 Task: Look for space in Hola Prystan', Ukraine from 11th June, 2023 to 15th June, 2023 for 2 adults in price range Rs.7000 to Rs.16000. Place can be private room with 1  bedroom having 2 beds and 1 bathroom. Property type can be house, flat, guest house, hotel. Booking option can be shelf check-in. Required host language is English.
Action: Mouse moved to (458, 114)
Screenshot: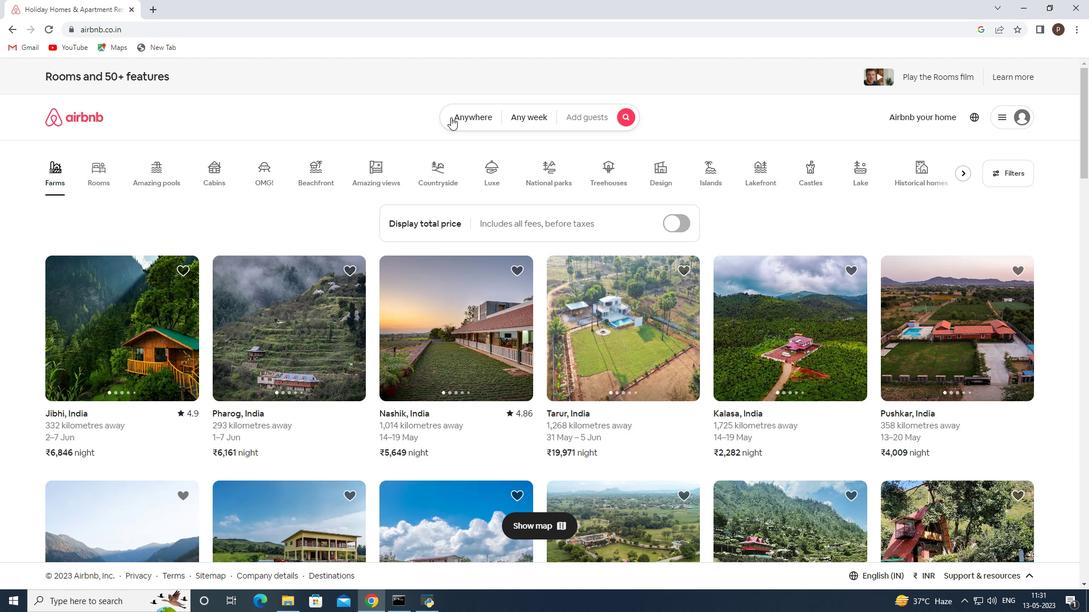 
Action: Mouse pressed left at (458, 114)
Screenshot: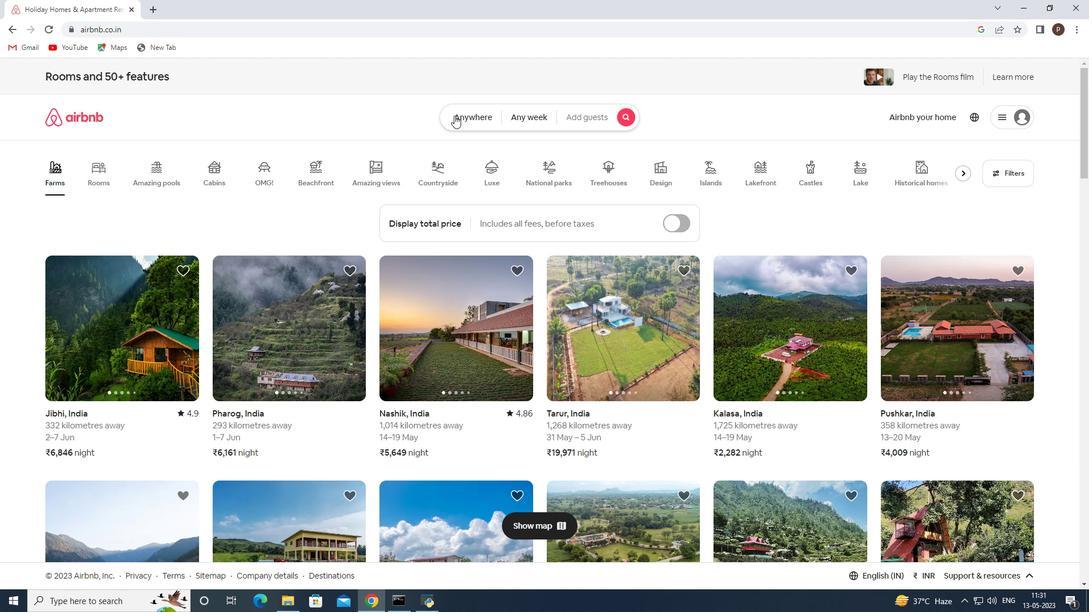 
Action: Mouse moved to (378, 164)
Screenshot: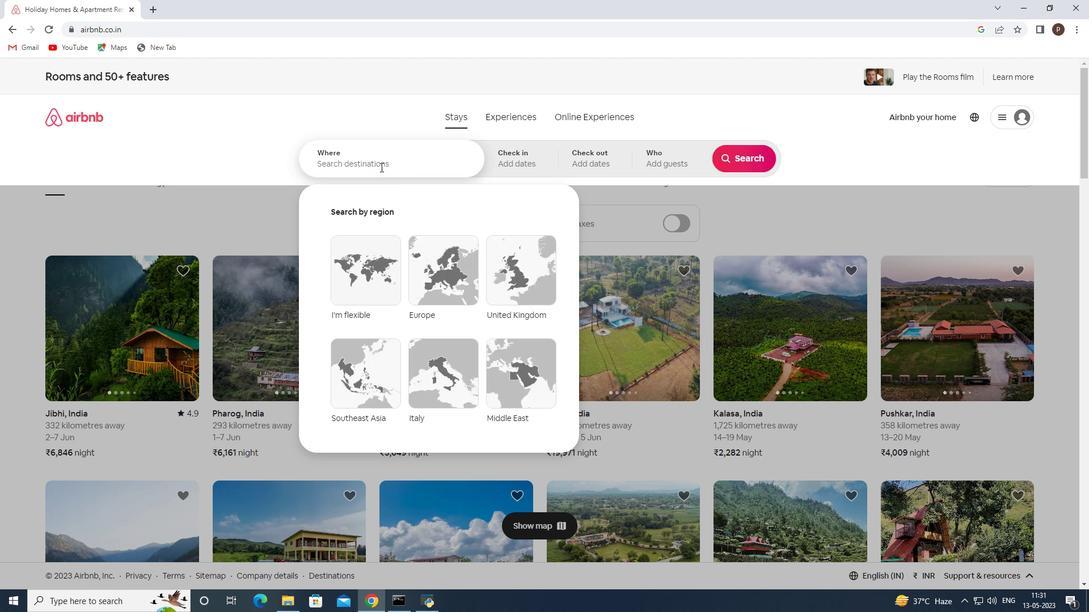 
Action: Mouse pressed left at (378, 164)
Screenshot: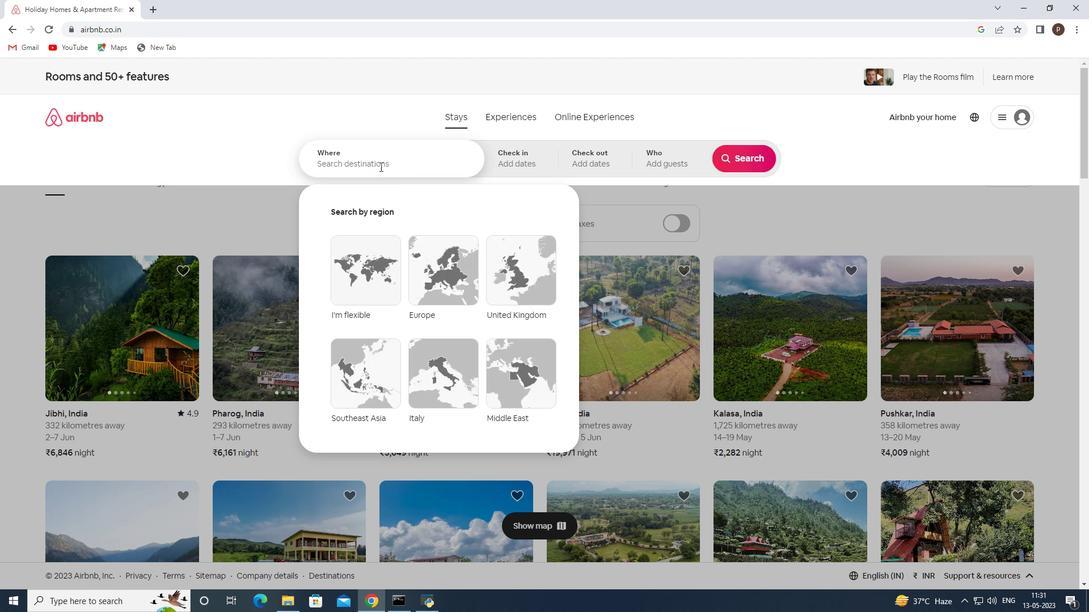 
Action: Key pressed <Key.caps_lock>H<Key.caps_lock>ola<Key.space><Key.caps_lock>P<Key.caps_lock>rystan<Key.space>,<Key.space><Key.caps_lock>U<Key.caps_lock>kraine<Key.space><Key.enter>
Screenshot: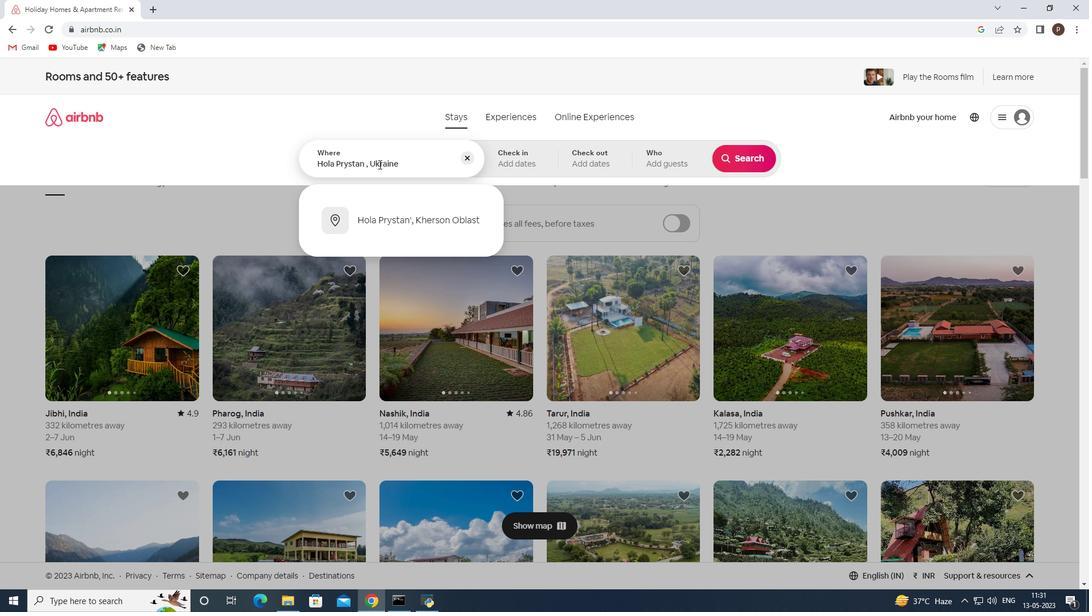 
Action: Mouse moved to (570, 349)
Screenshot: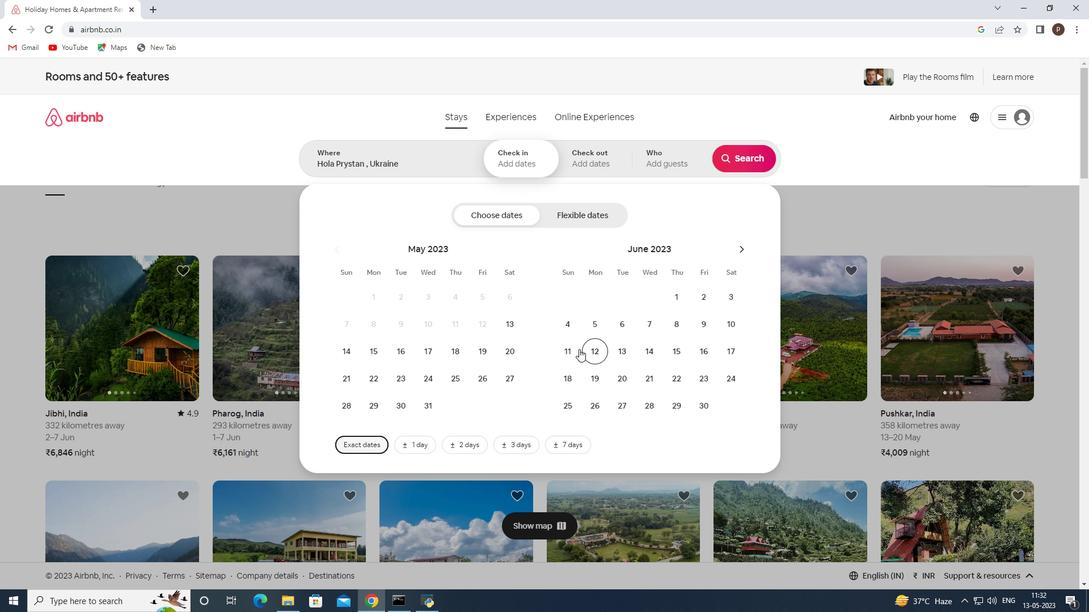 
Action: Mouse pressed left at (570, 349)
Screenshot: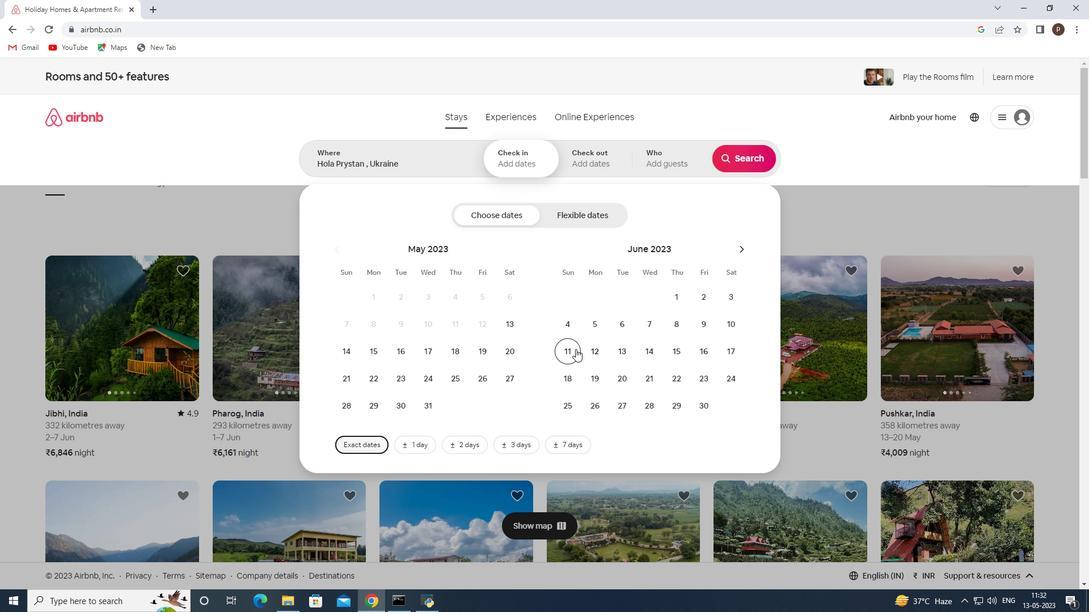 
Action: Mouse moved to (684, 353)
Screenshot: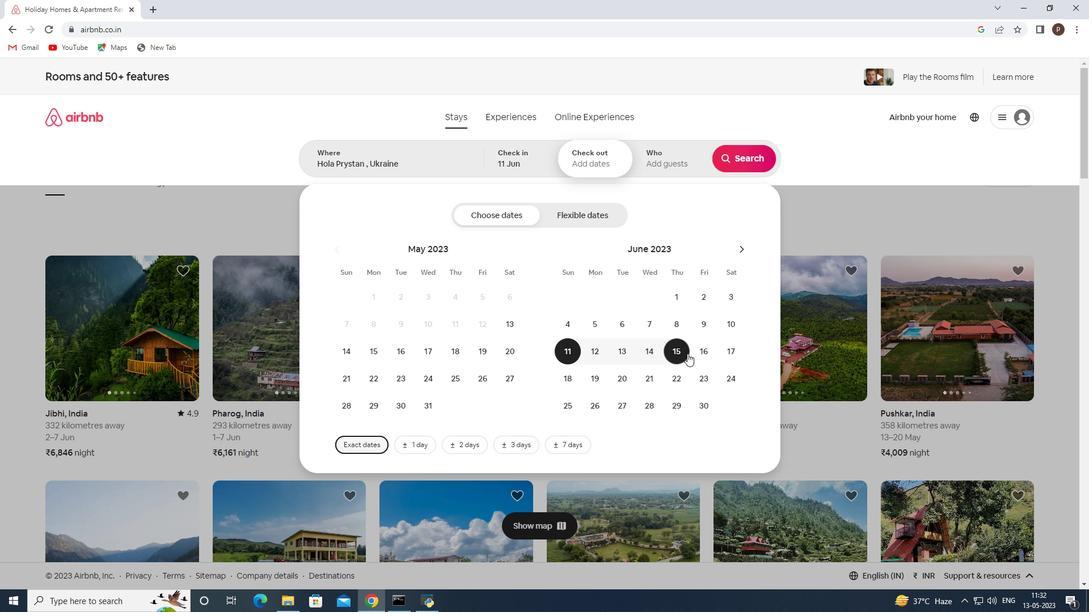 
Action: Mouse pressed left at (684, 353)
Screenshot: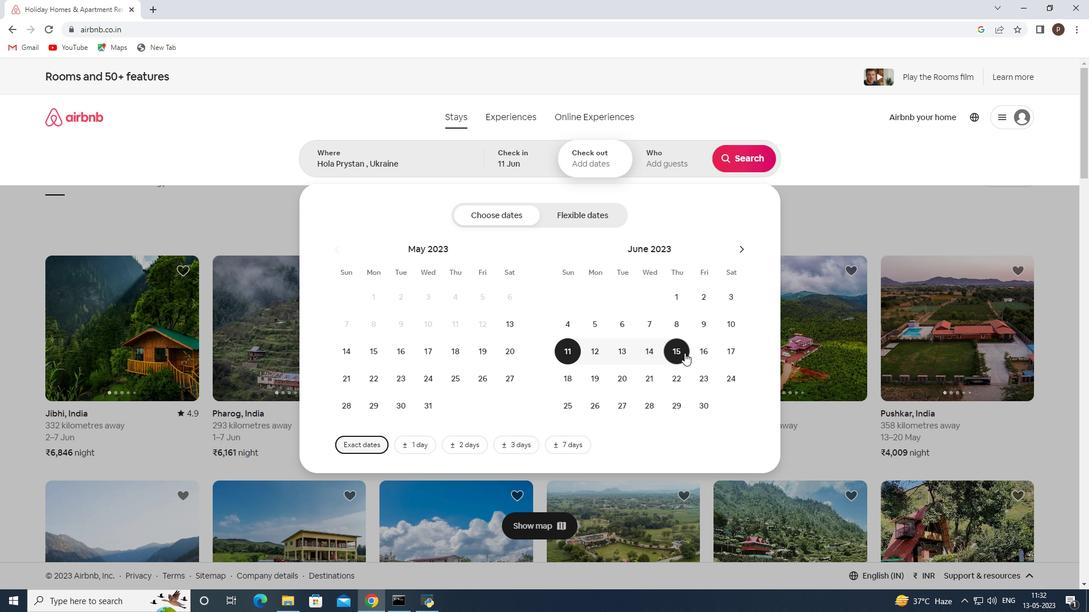 
Action: Mouse moved to (663, 163)
Screenshot: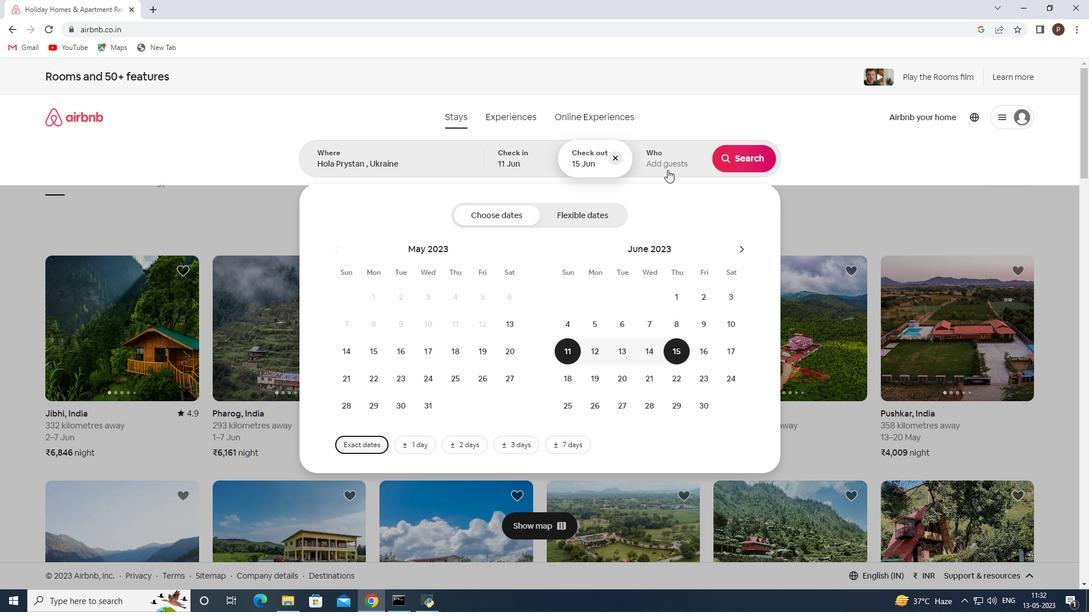 
Action: Mouse pressed left at (663, 163)
Screenshot: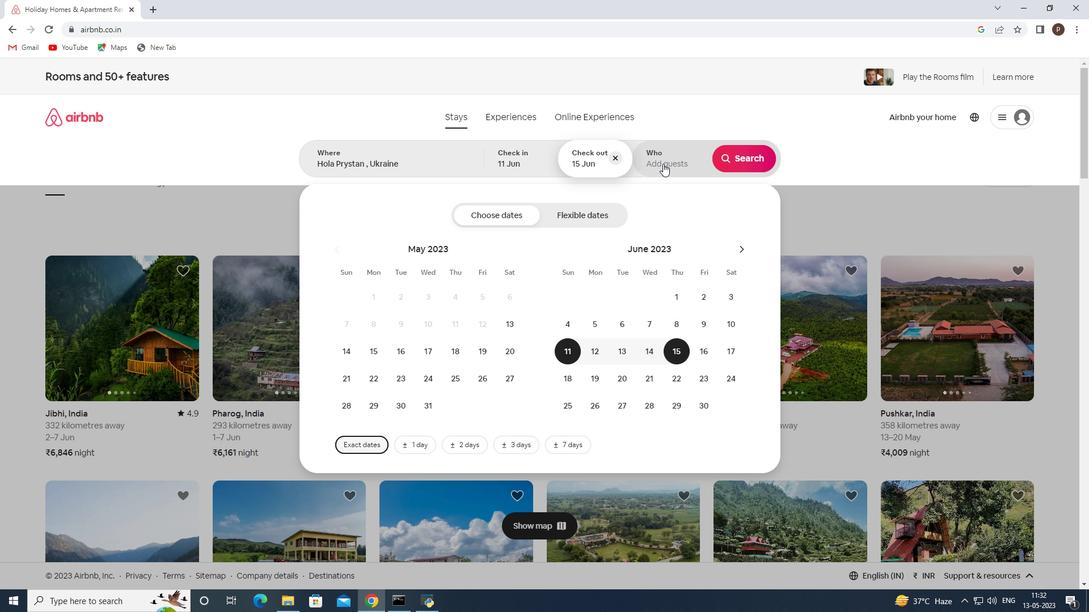 
Action: Mouse moved to (746, 219)
Screenshot: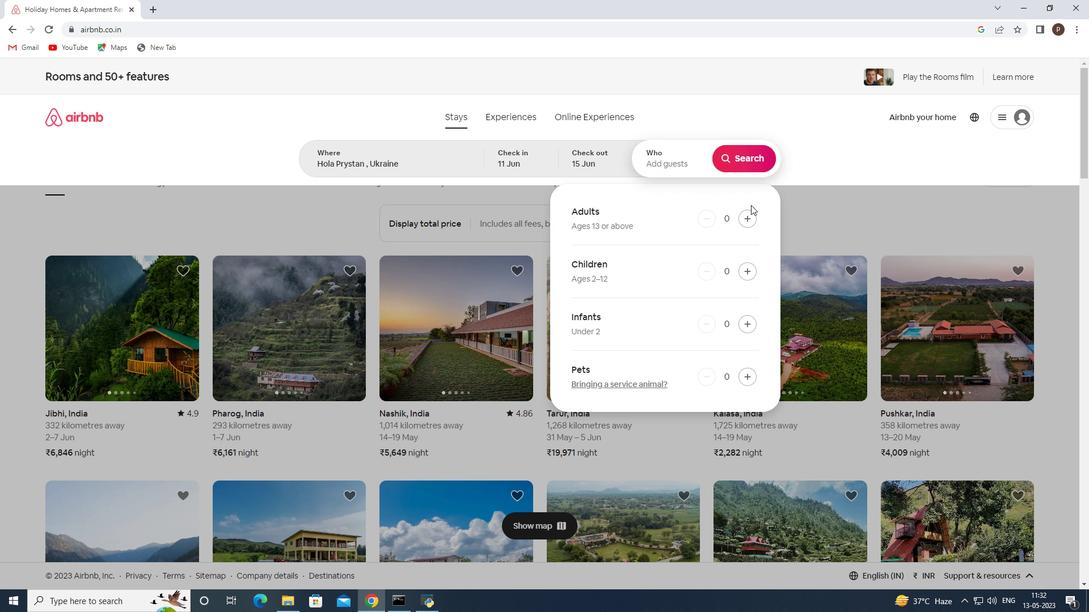
Action: Mouse pressed left at (746, 219)
Screenshot: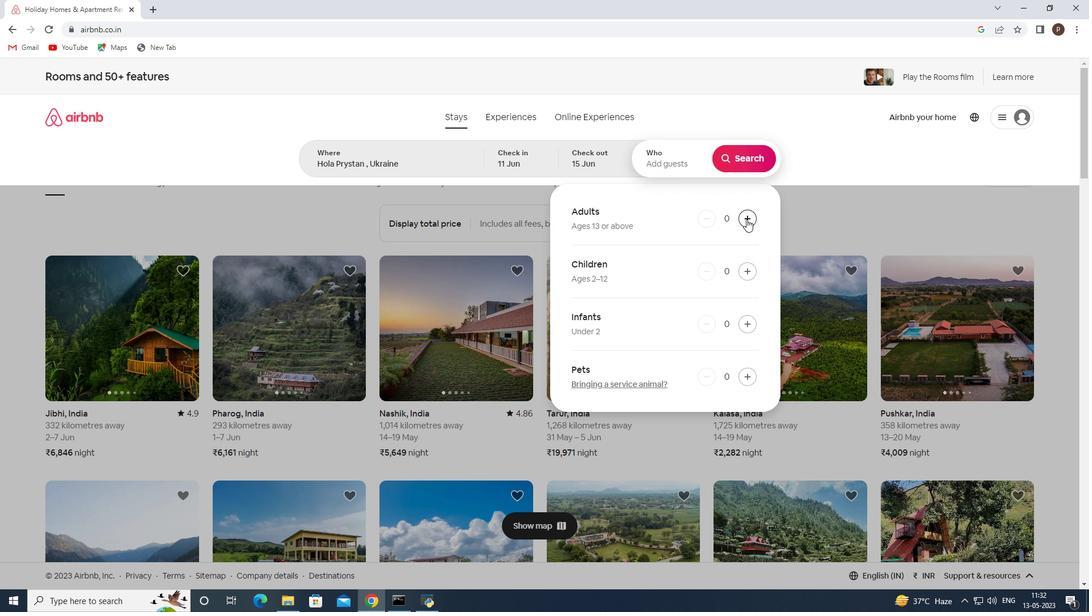 
Action: Mouse pressed left at (746, 219)
Screenshot: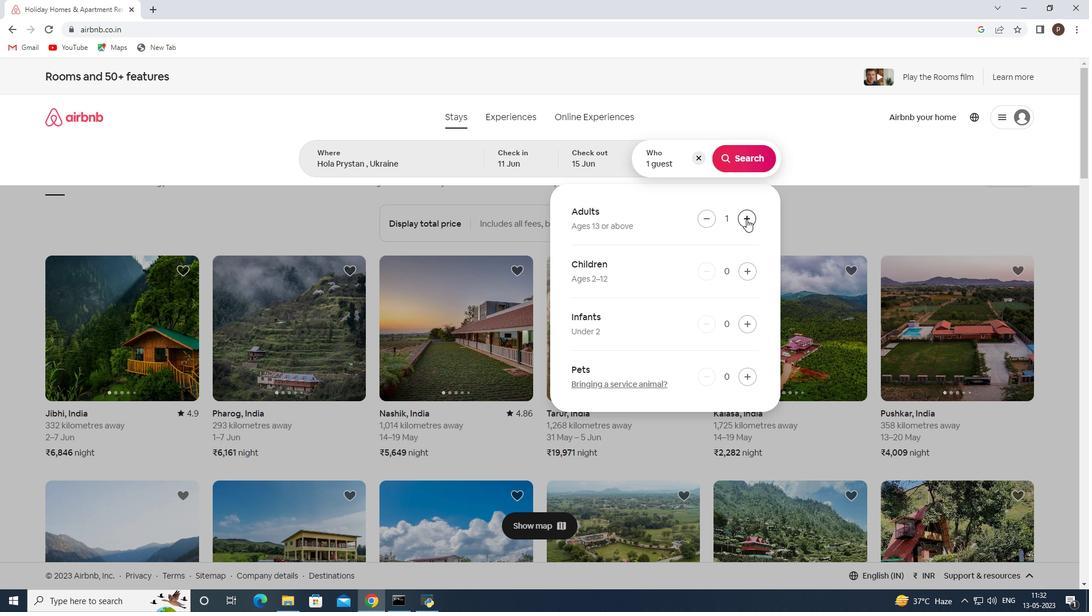 
Action: Mouse moved to (737, 155)
Screenshot: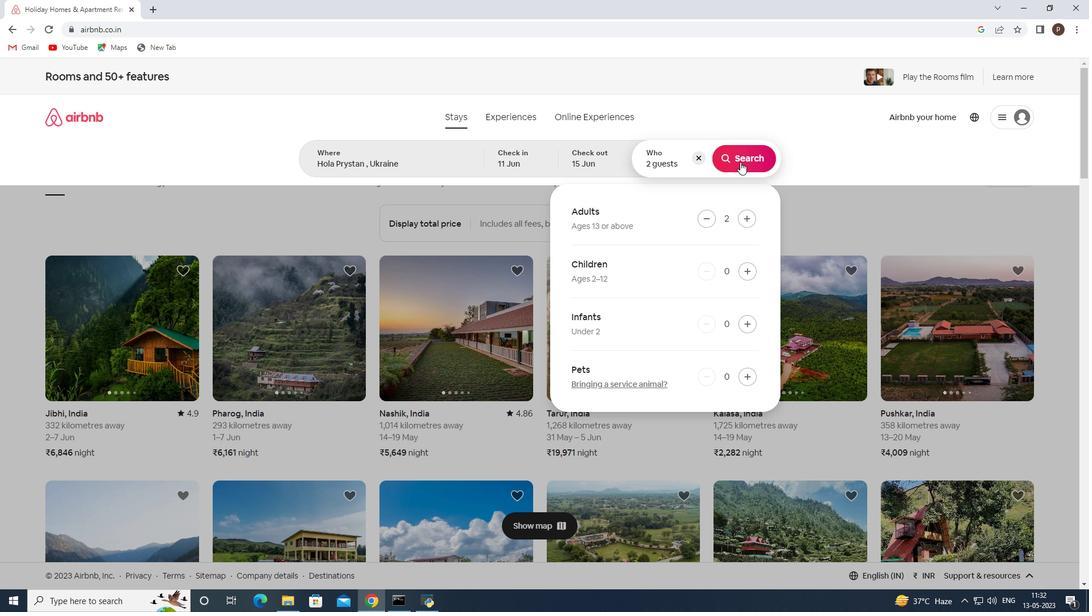 
Action: Mouse pressed left at (737, 155)
Screenshot: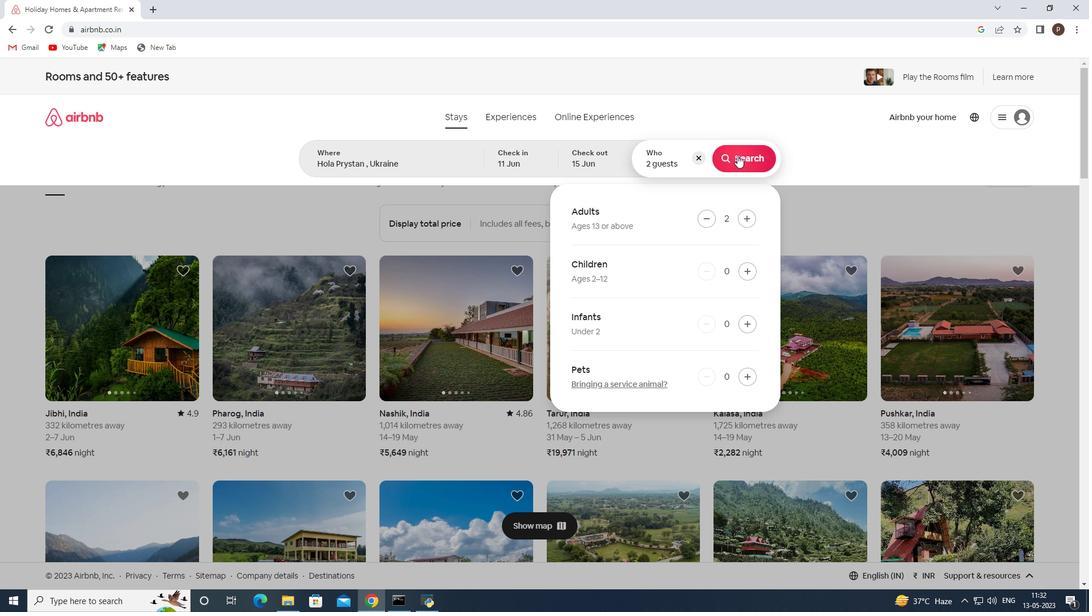 
Action: Mouse moved to (1026, 129)
Screenshot: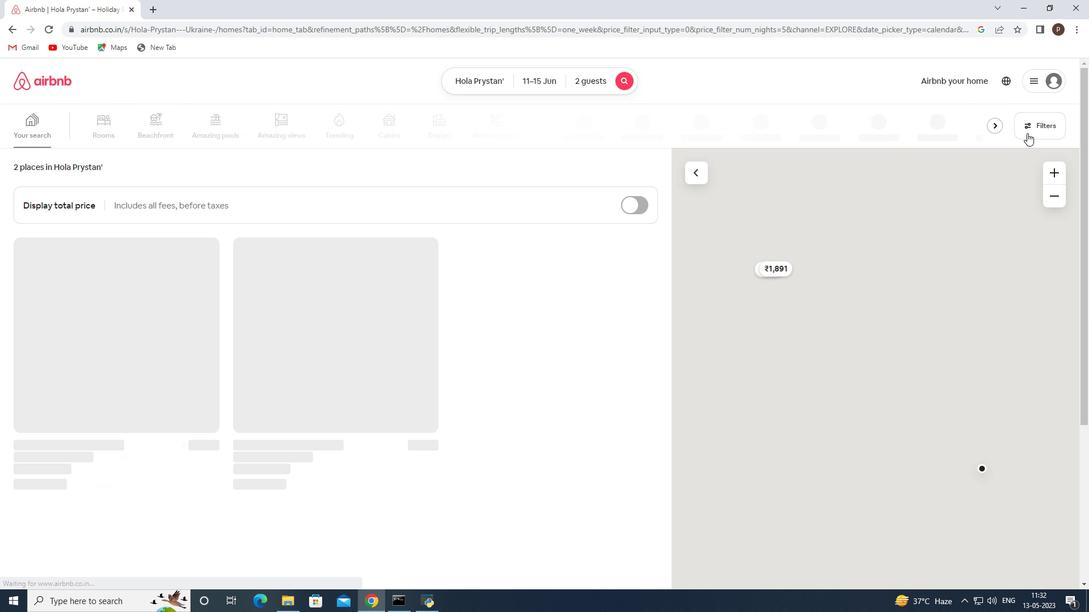 
Action: Mouse pressed left at (1026, 129)
Screenshot: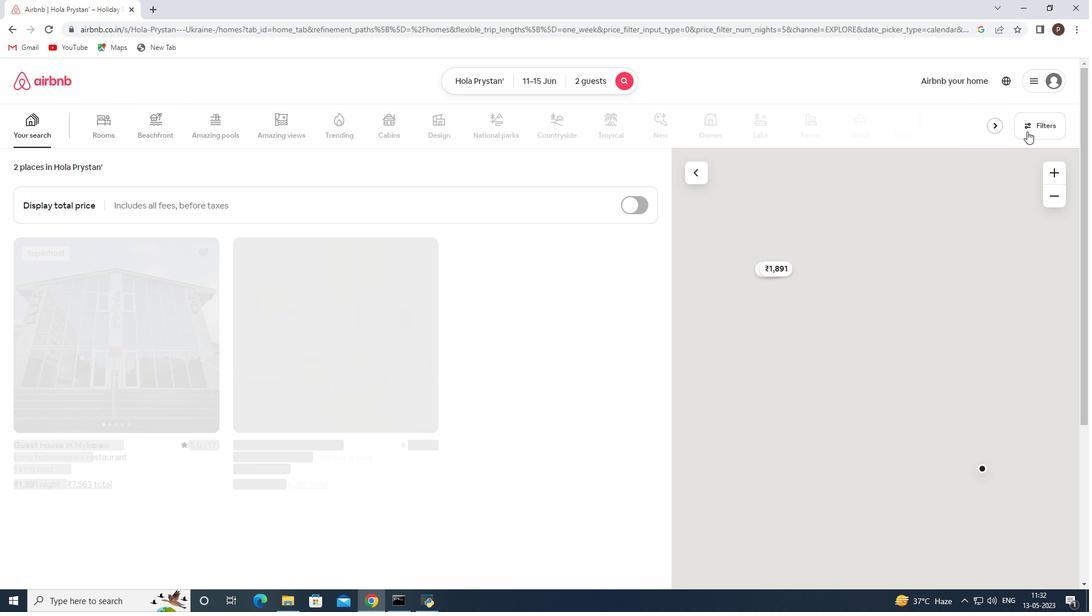 
Action: Mouse moved to (378, 399)
Screenshot: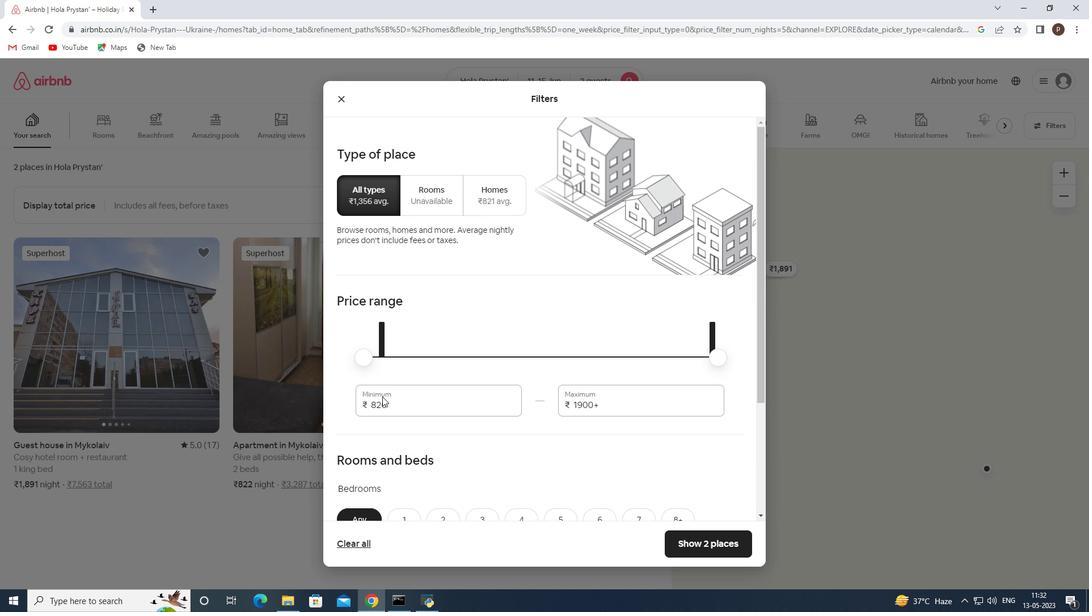 
Action: Mouse pressed left at (378, 399)
Screenshot: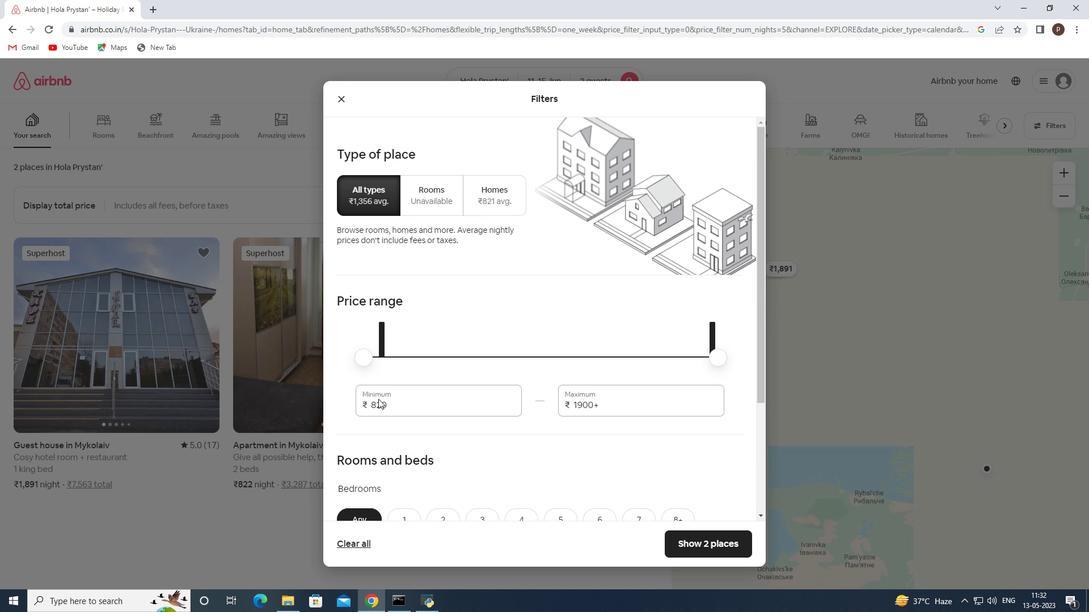 
Action: Mouse pressed left at (378, 399)
Screenshot: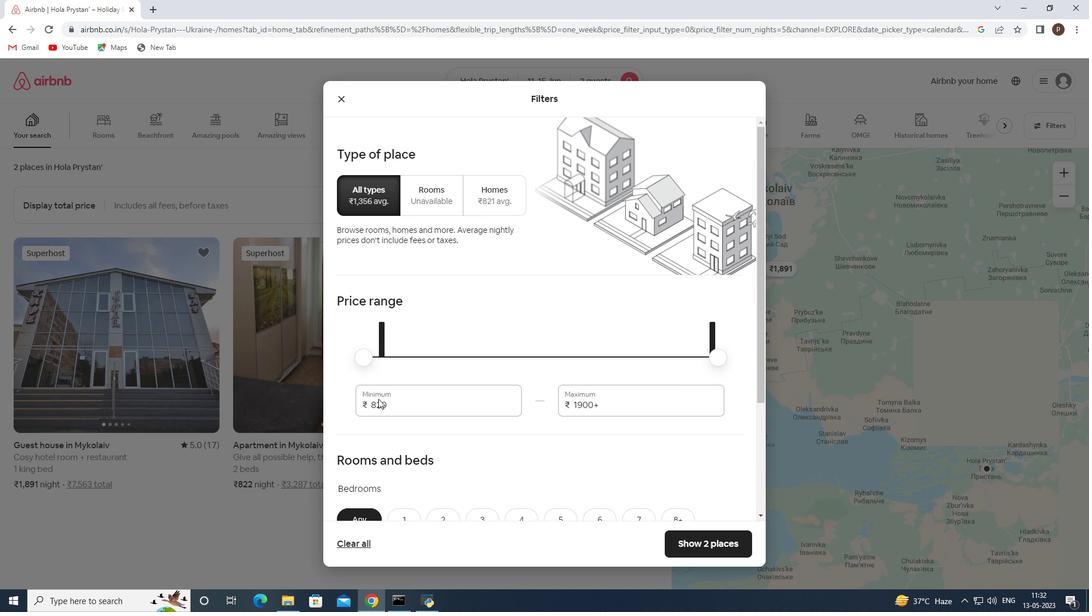 
Action: Mouse moved to (375, 401)
Screenshot: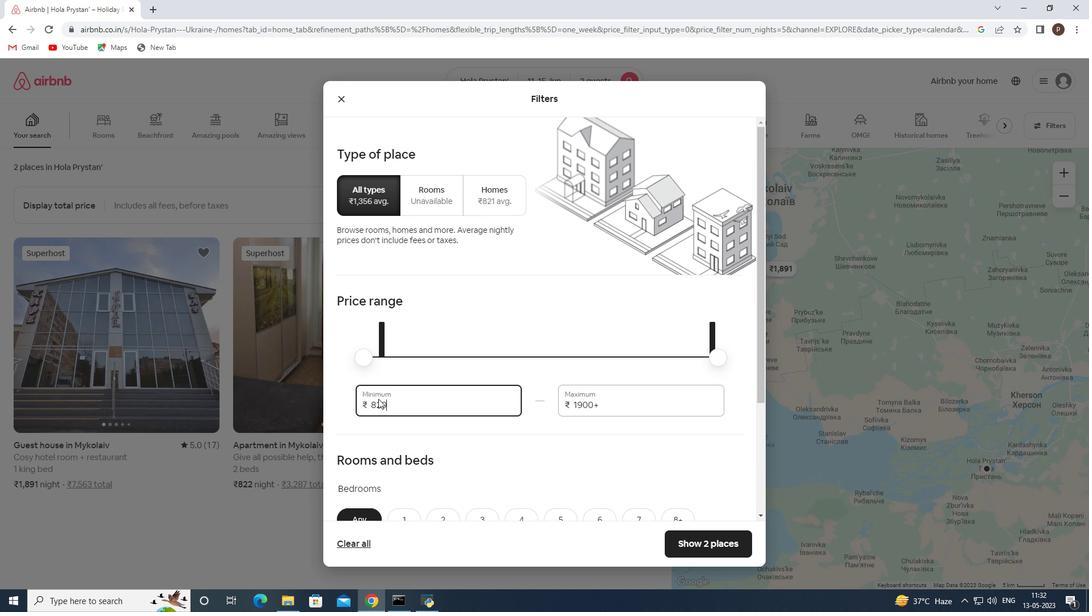 
Action: Mouse pressed left at (375, 401)
Screenshot: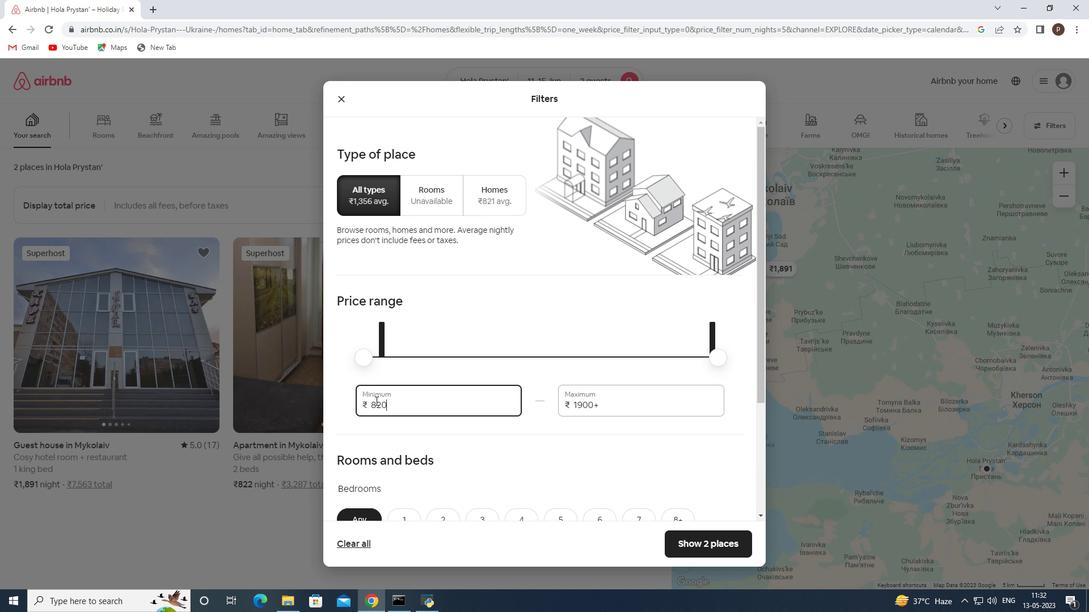 
Action: Mouse pressed left at (375, 401)
Screenshot: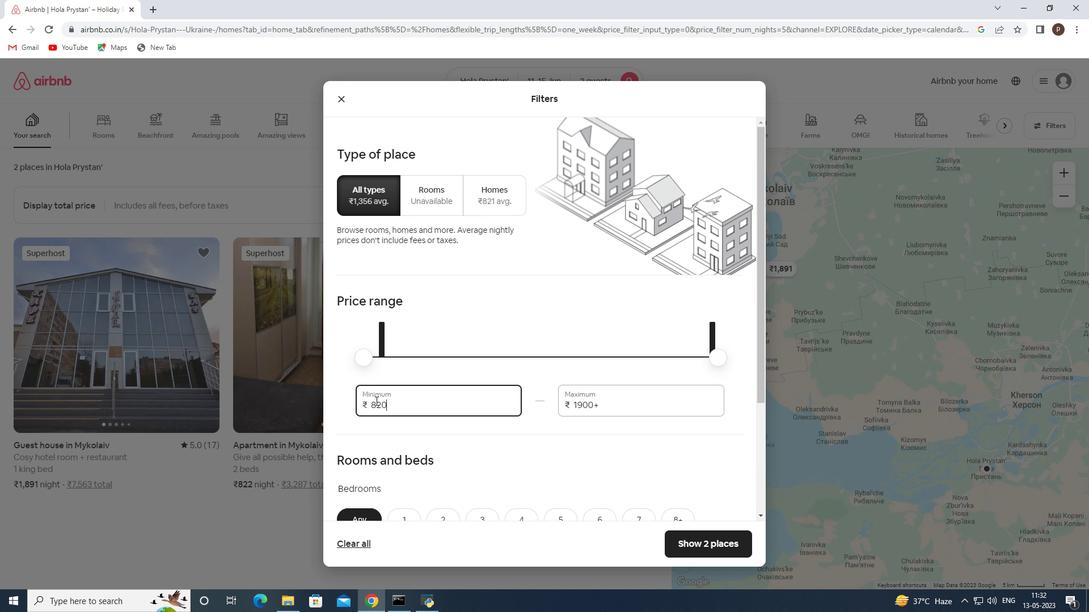 
Action: Mouse moved to (377, 399)
Screenshot: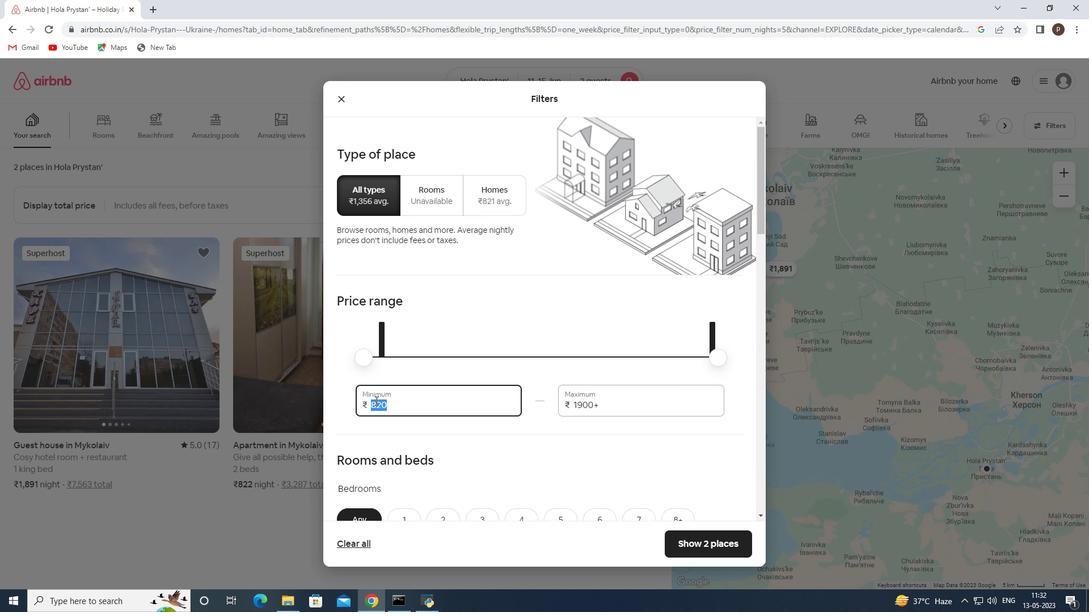 
Action: Key pressed 7000<Key.tab>16000
Screenshot: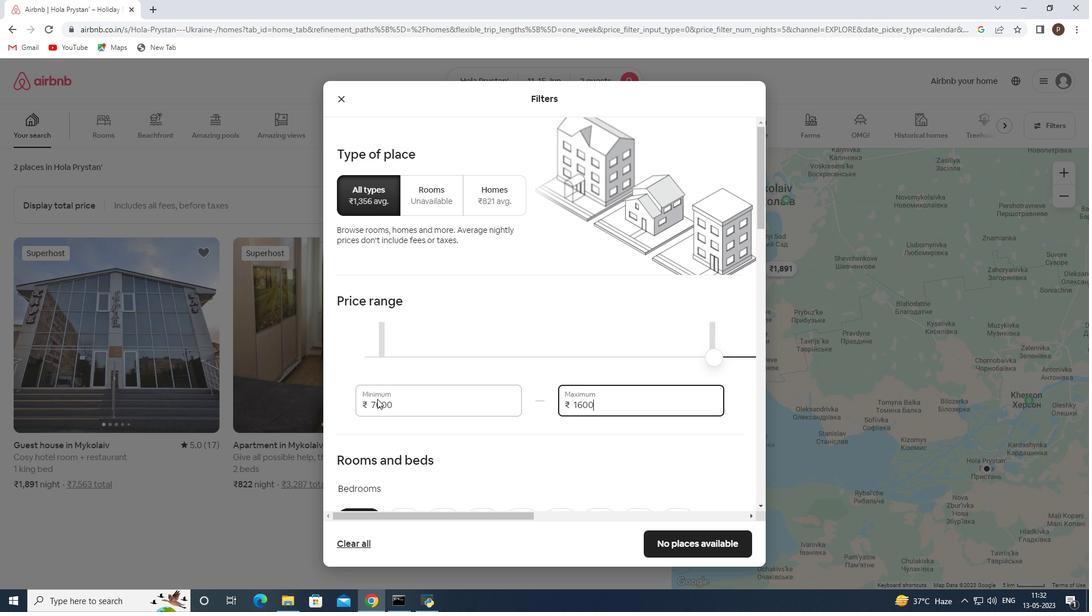 
Action: Mouse moved to (331, 394)
Screenshot: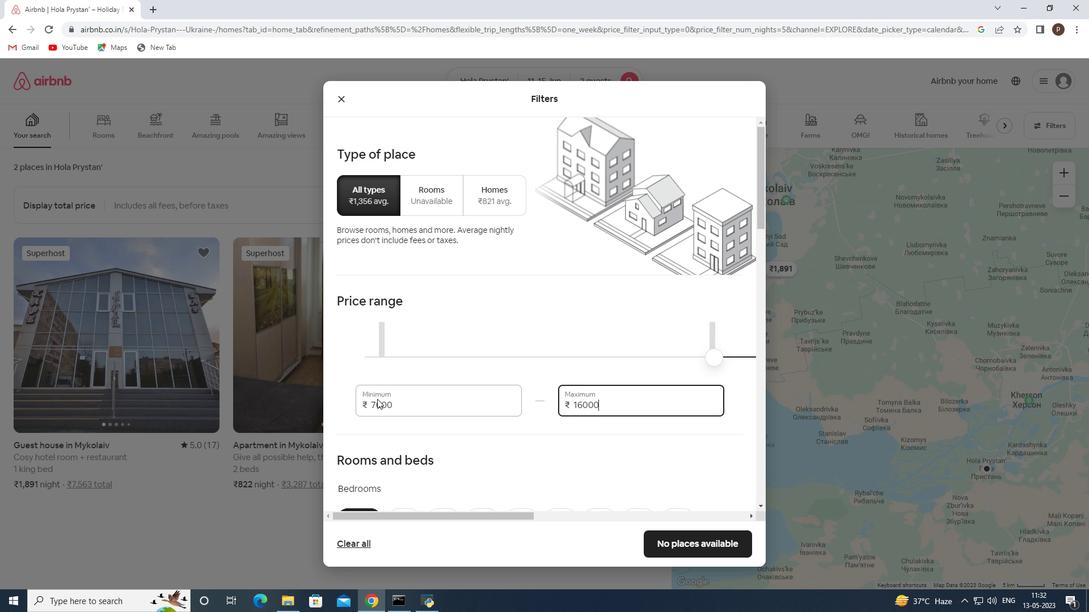 
Action: Mouse scrolled (331, 393) with delta (0, 0)
Screenshot: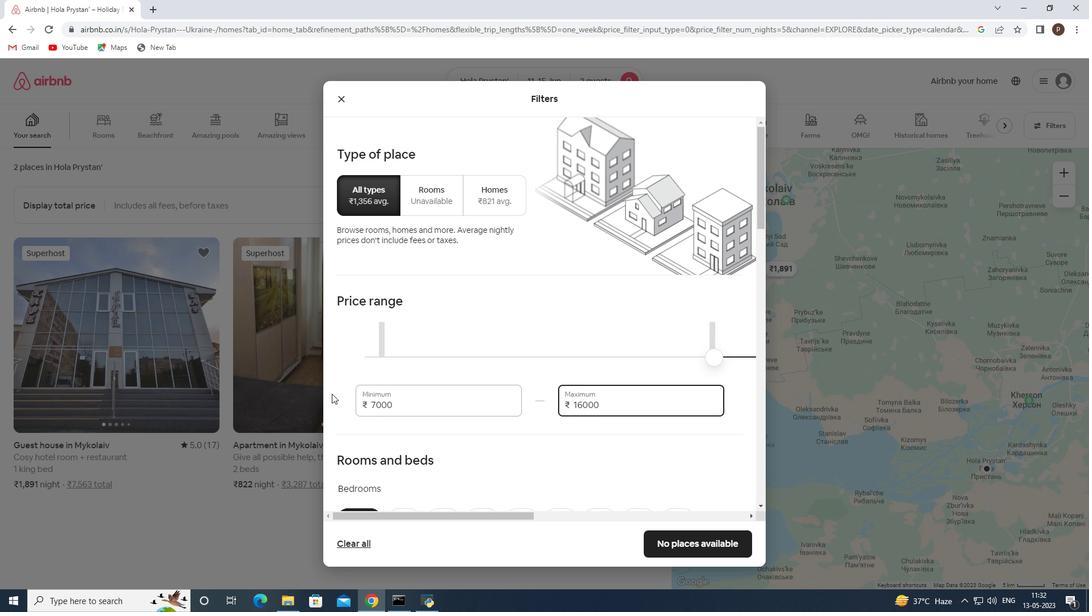 
Action: Mouse moved to (390, 386)
Screenshot: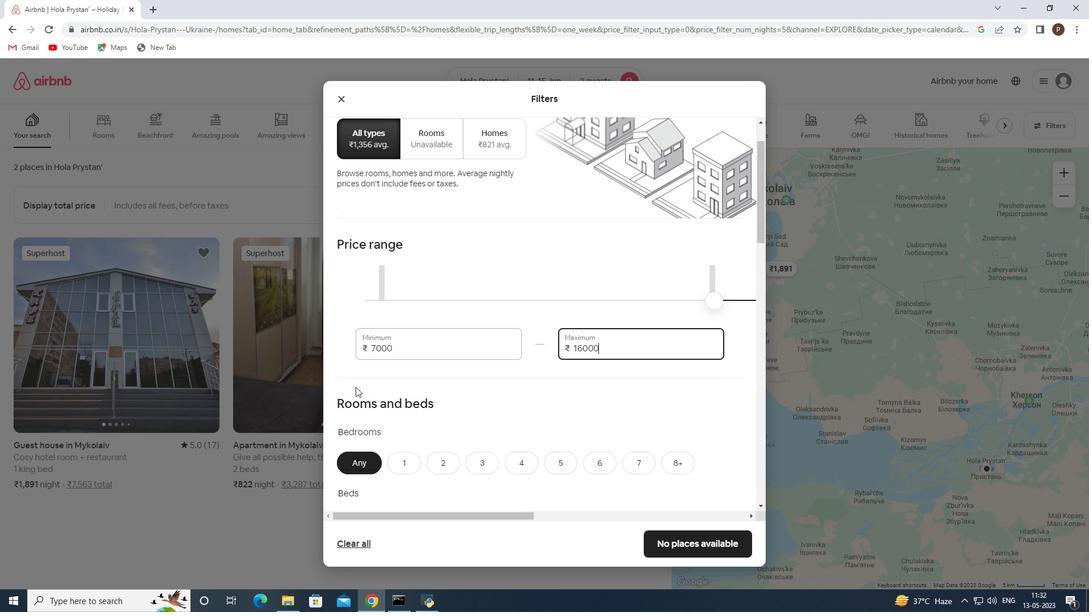 
Action: Mouse scrolled (390, 385) with delta (0, 0)
Screenshot: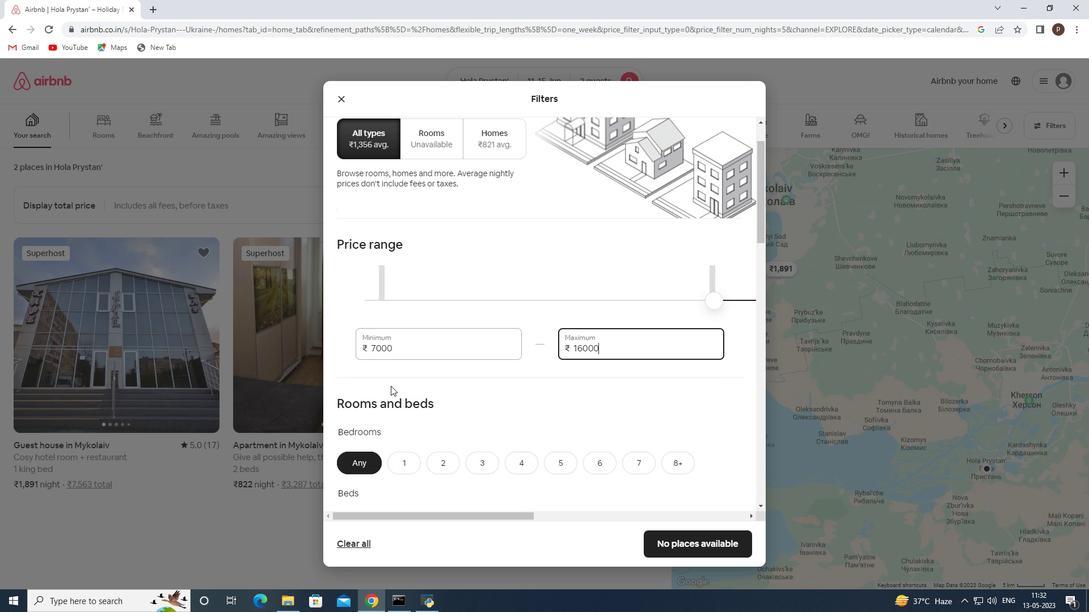 
Action: Mouse moved to (449, 404)
Screenshot: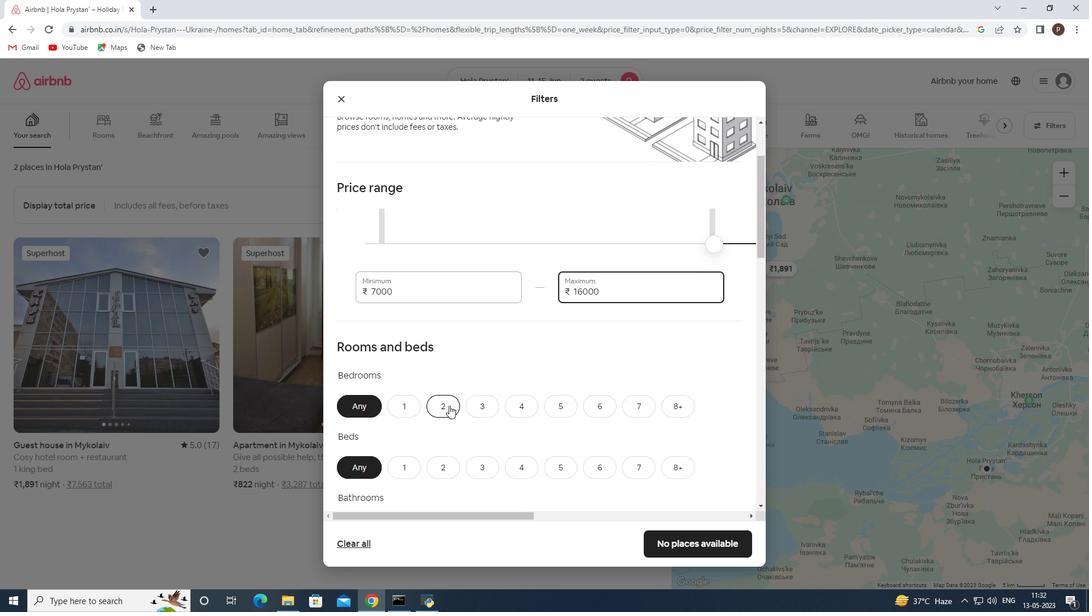 
Action: Mouse scrolled (449, 403) with delta (0, 0)
Screenshot: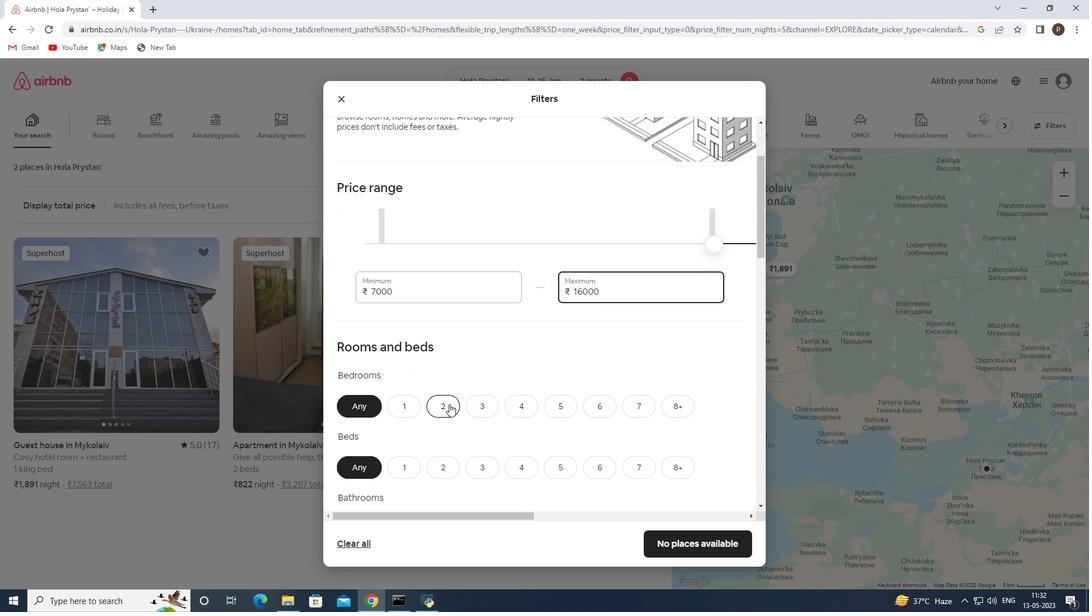 
Action: Mouse scrolled (449, 403) with delta (0, 0)
Screenshot: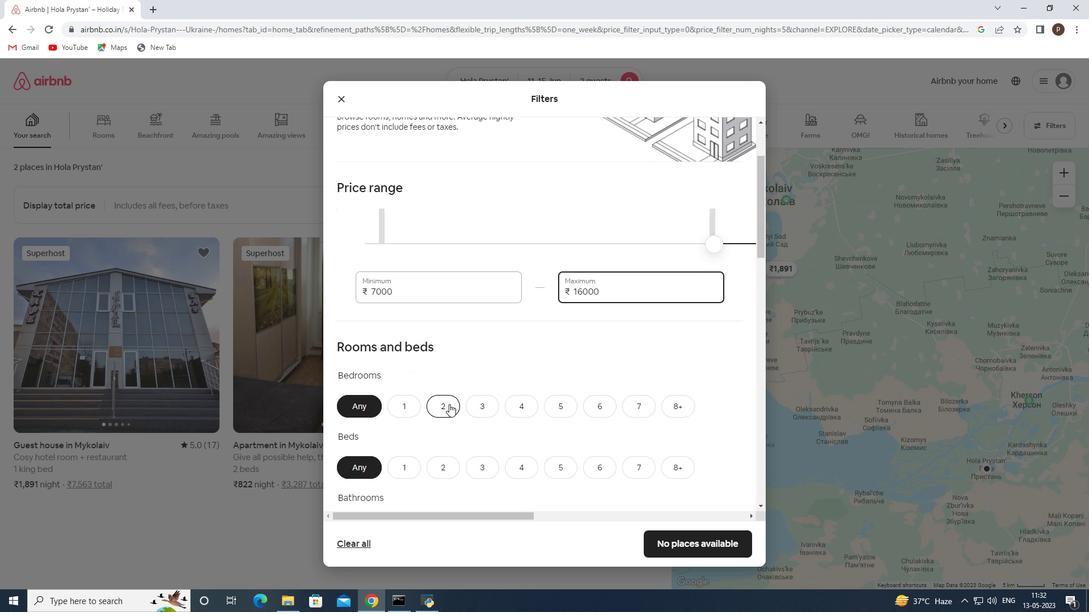 
Action: Mouse moved to (405, 297)
Screenshot: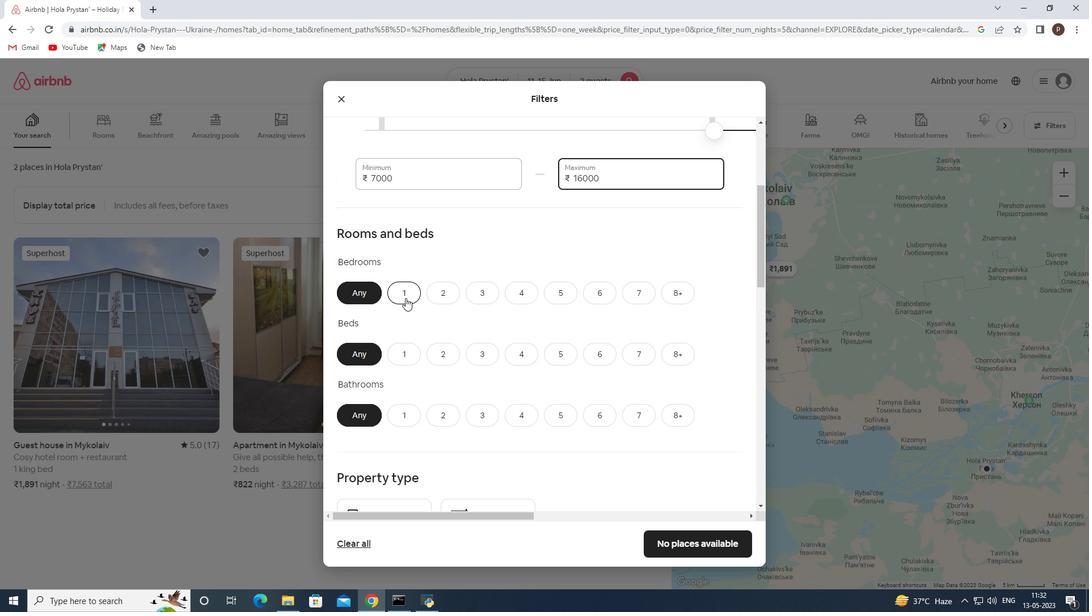 
Action: Mouse pressed left at (405, 297)
Screenshot: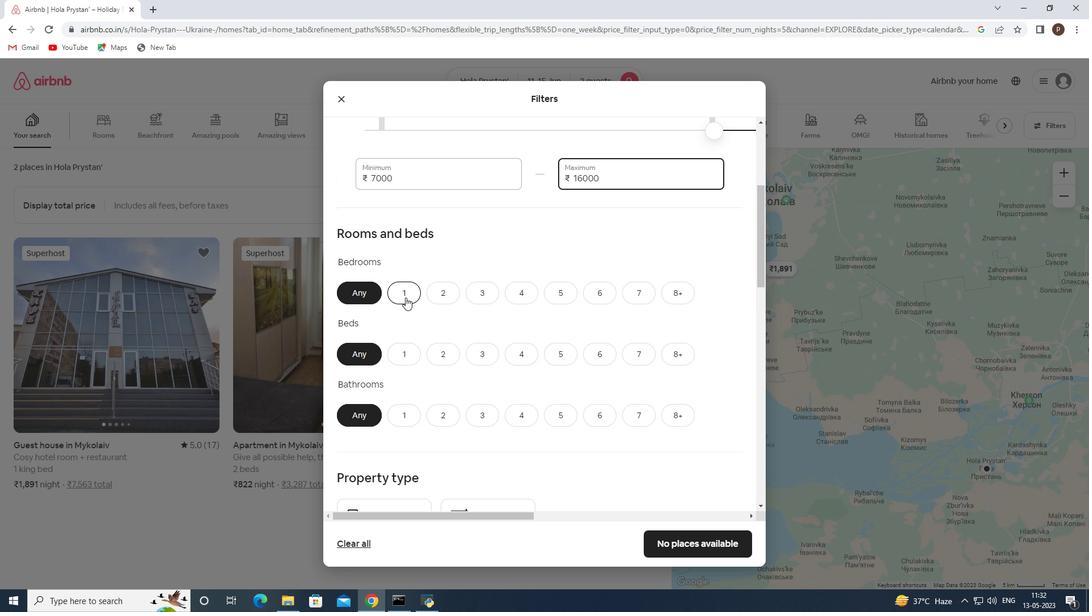 
Action: Mouse moved to (439, 358)
Screenshot: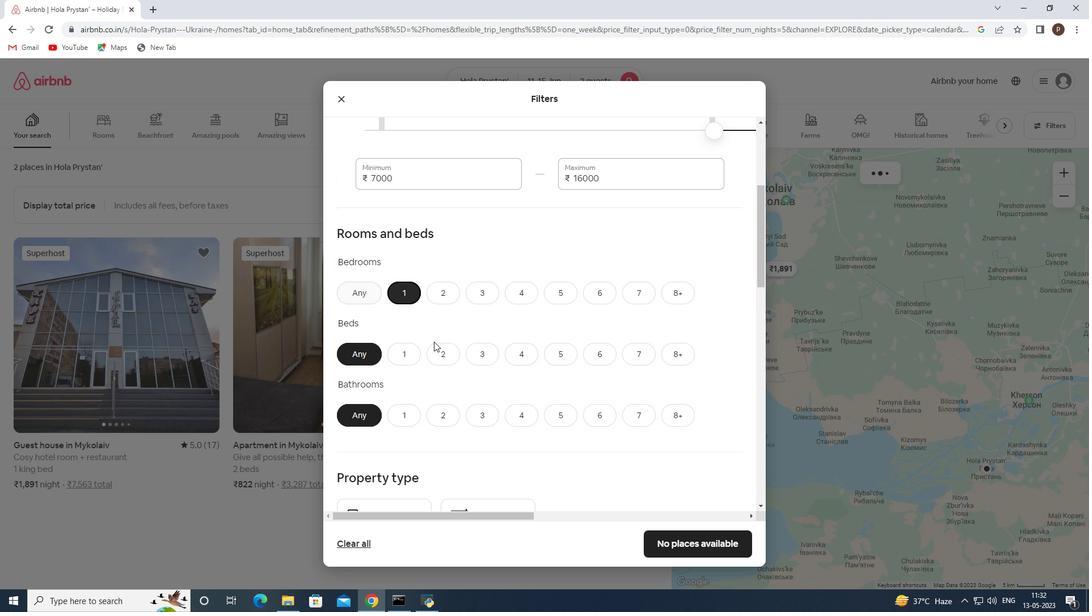 
Action: Mouse pressed left at (439, 358)
Screenshot: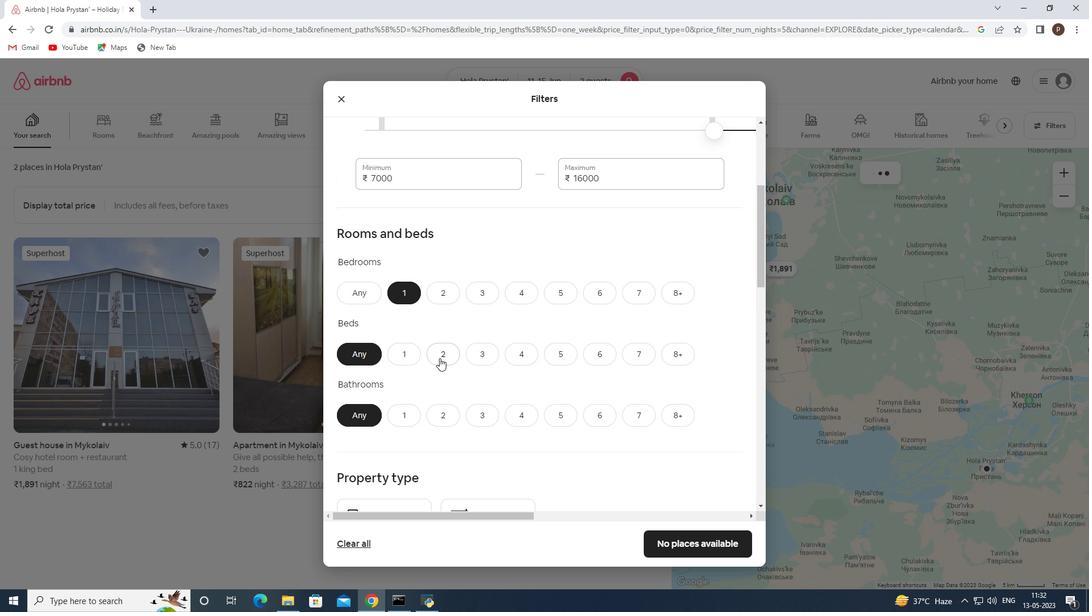 
Action: Mouse moved to (403, 412)
Screenshot: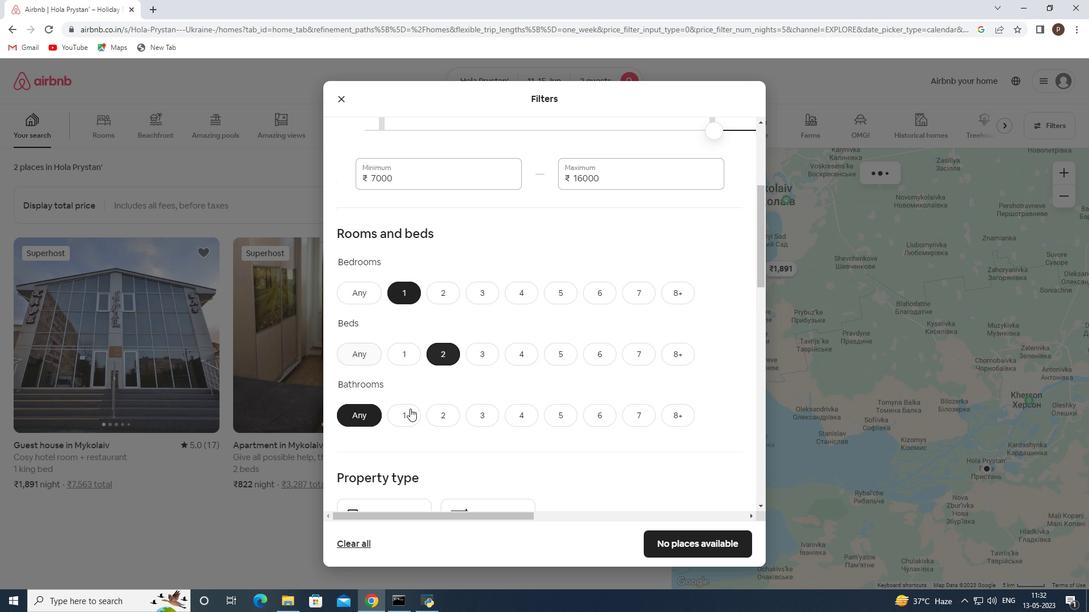 
Action: Mouse pressed left at (403, 412)
Screenshot: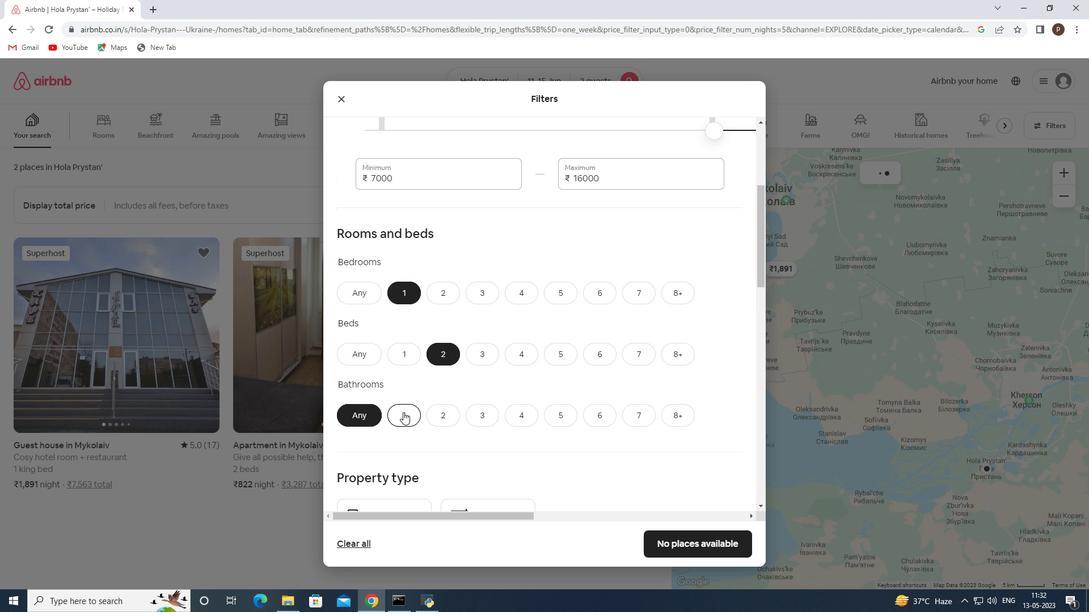 
Action: Mouse moved to (468, 380)
Screenshot: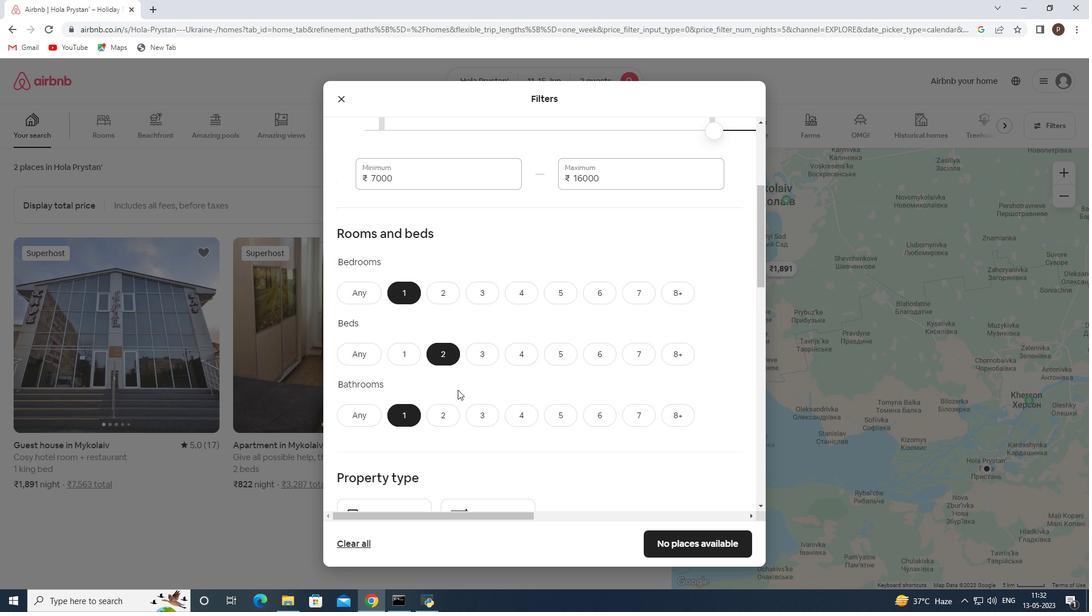 
Action: Mouse scrolled (468, 379) with delta (0, 0)
Screenshot: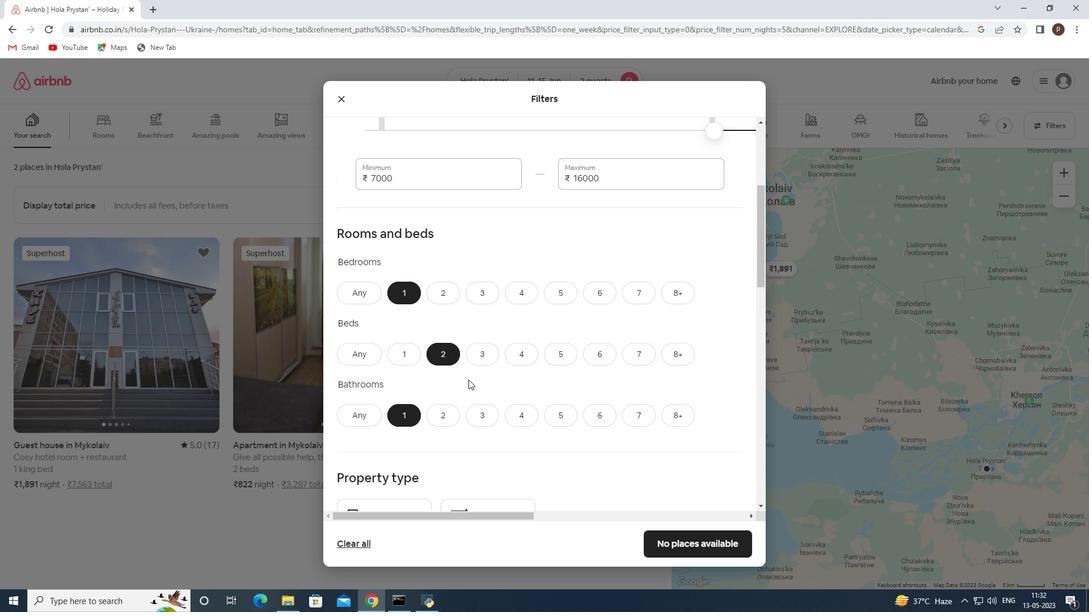
Action: Mouse scrolled (468, 379) with delta (0, 0)
Screenshot: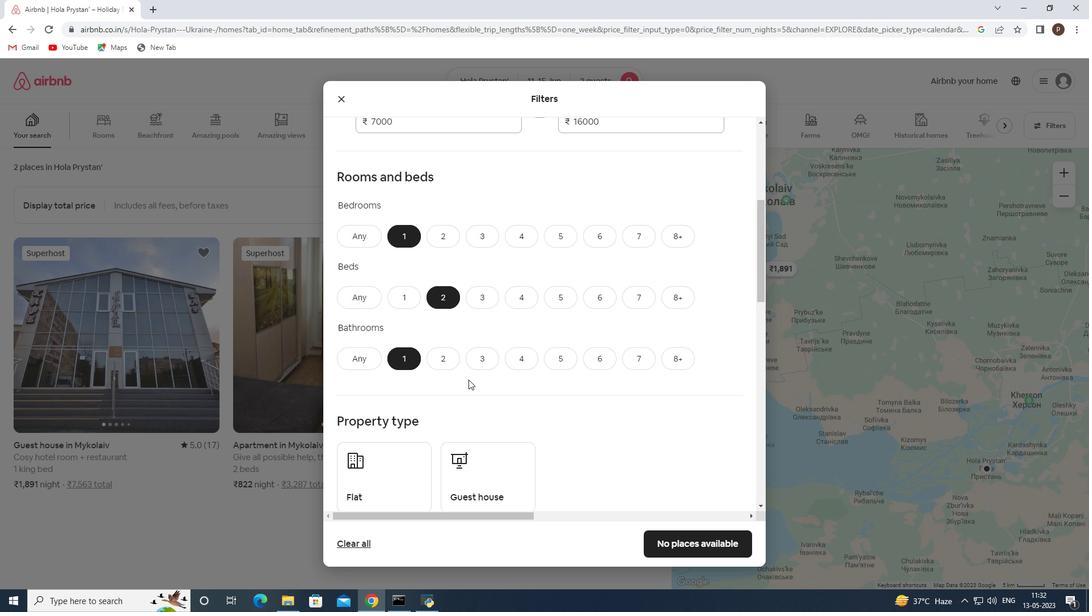 
Action: Mouse moved to (402, 424)
Screenshot: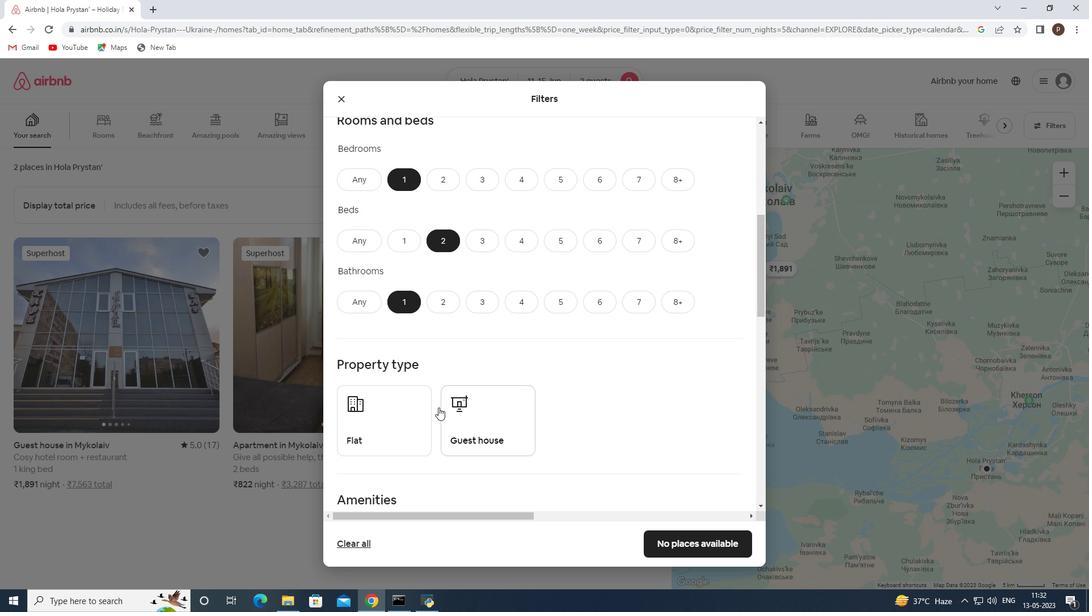 
Action: Mouse pressed left at (402, 424)
Screenshot: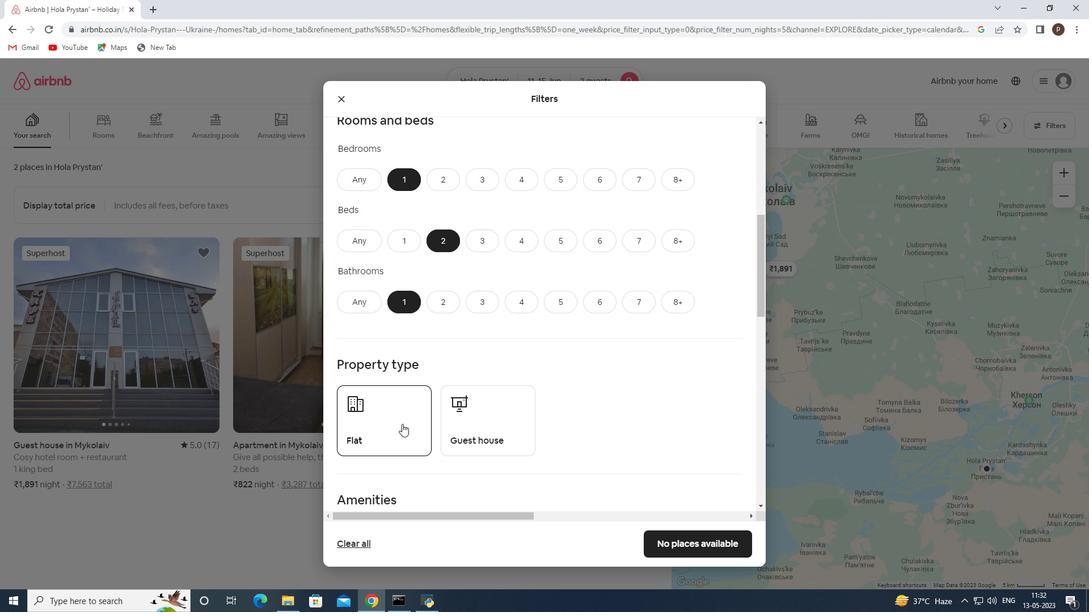 
Action: Mouse moved to (467, 421)
Screenshot: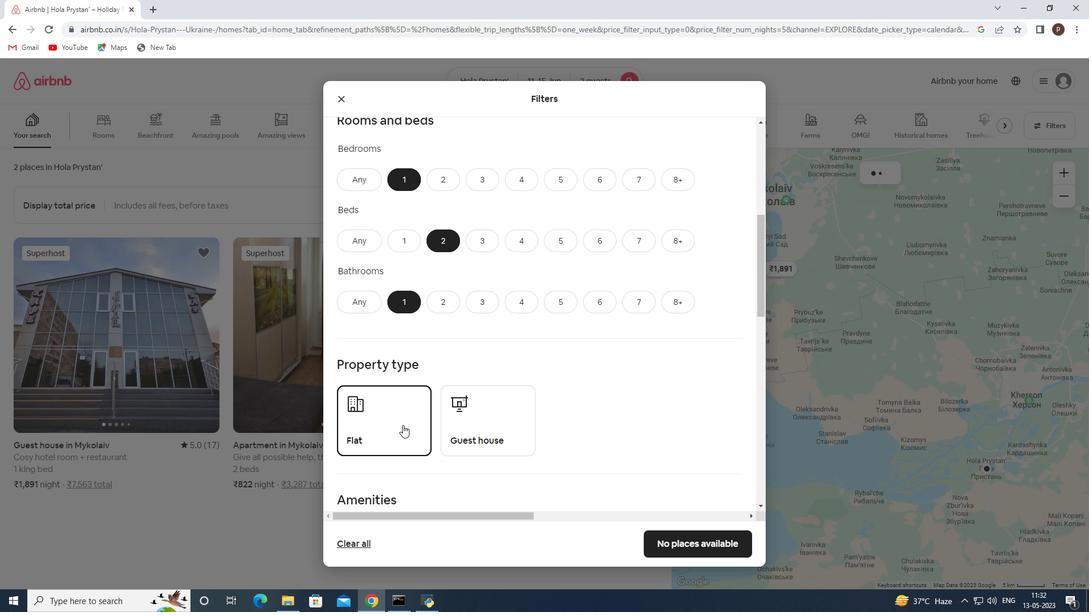 
Action: Mouse pressed left at (467, 421)
Screenshot: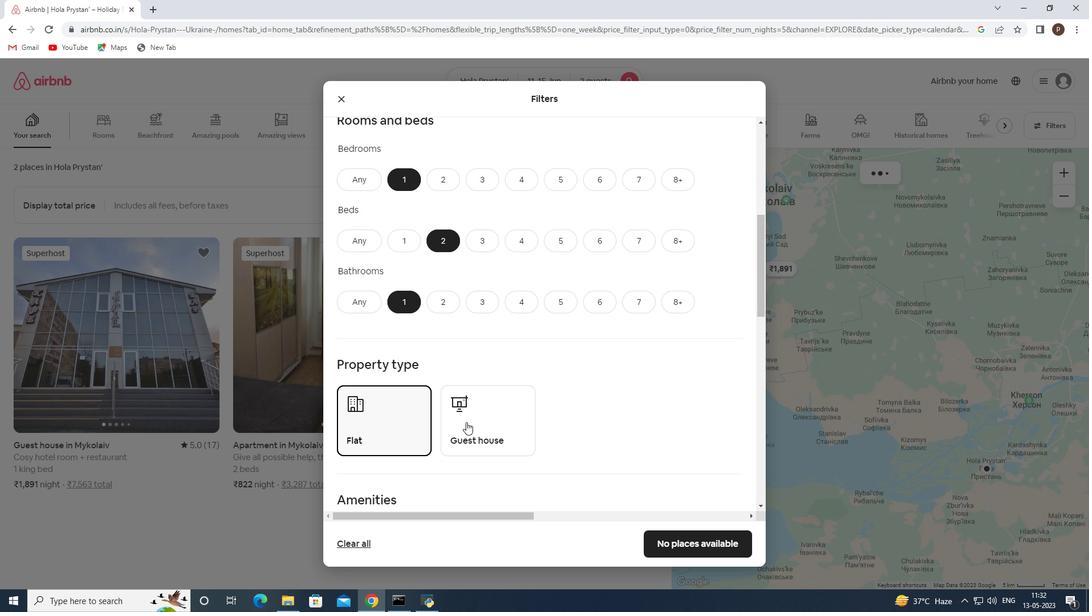 
Action: Mouse scrolled (467, 420) with delta (0, 0)
Screenshot: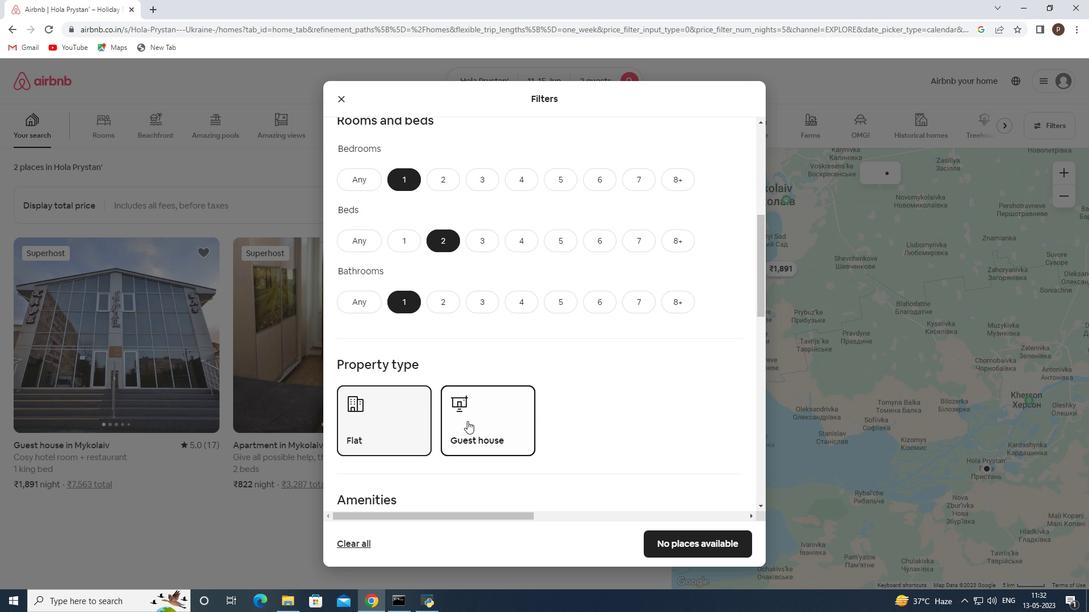 
Action: Mouse scrolled (467, 420) with delta (0, 0)
Screenshot: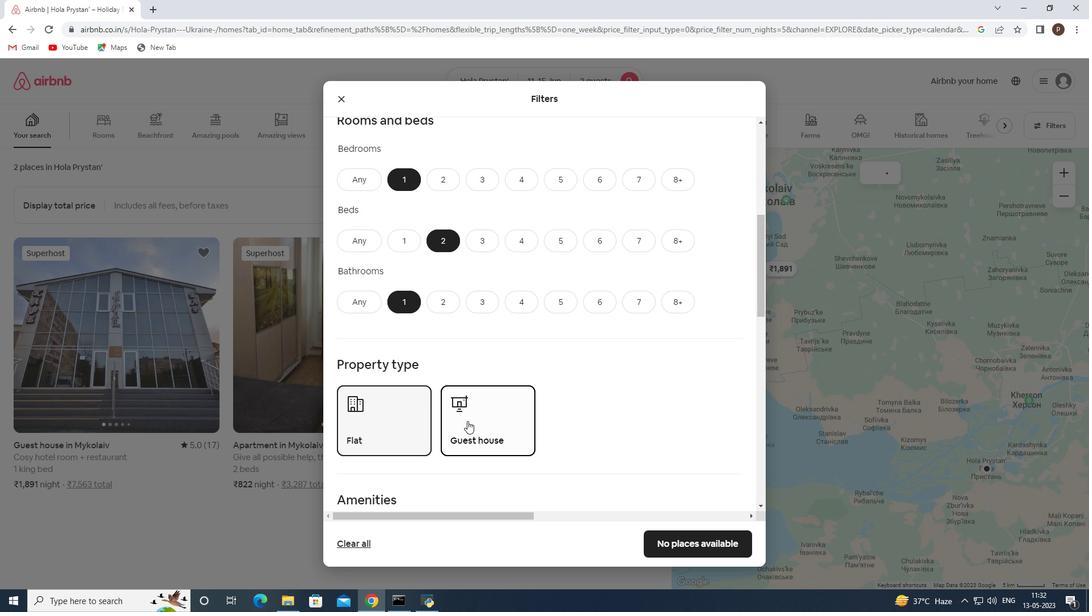 
Action: Mouse moved to (469, 409)
Screenshot: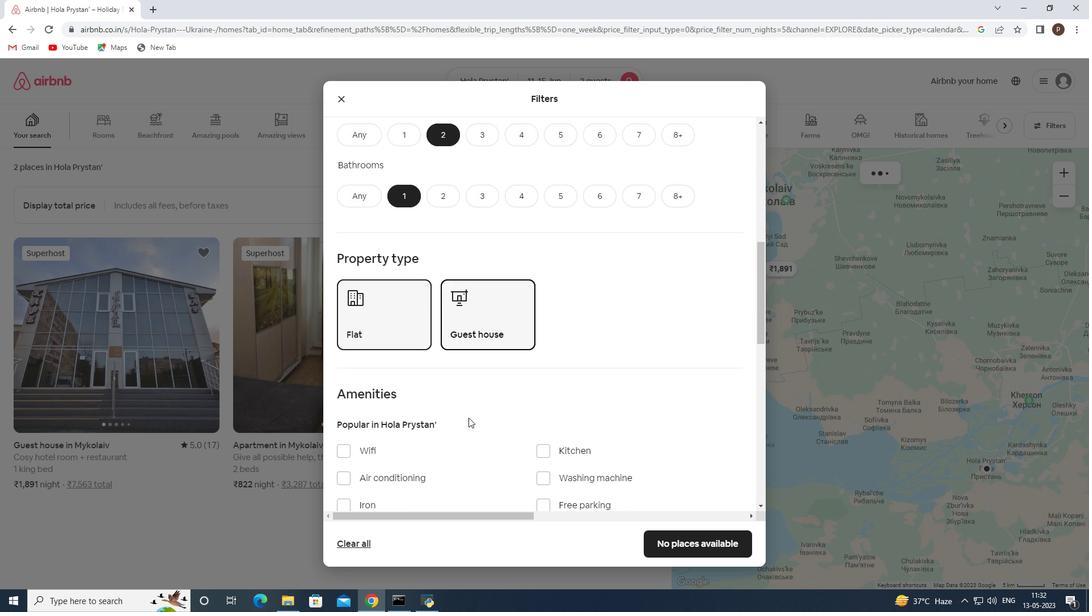 
Action: Mouse scrolled (469, 408) with delta (0, 0)
Screenshot: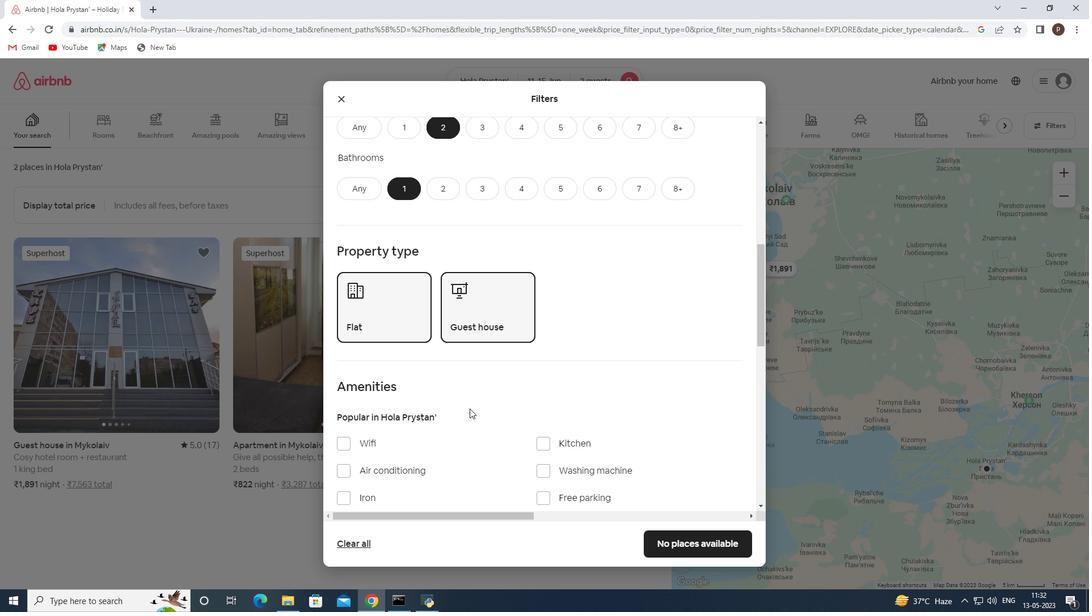 
Action: Mouse scrolled (469, 408) with delta (0, 0)
Screenshot: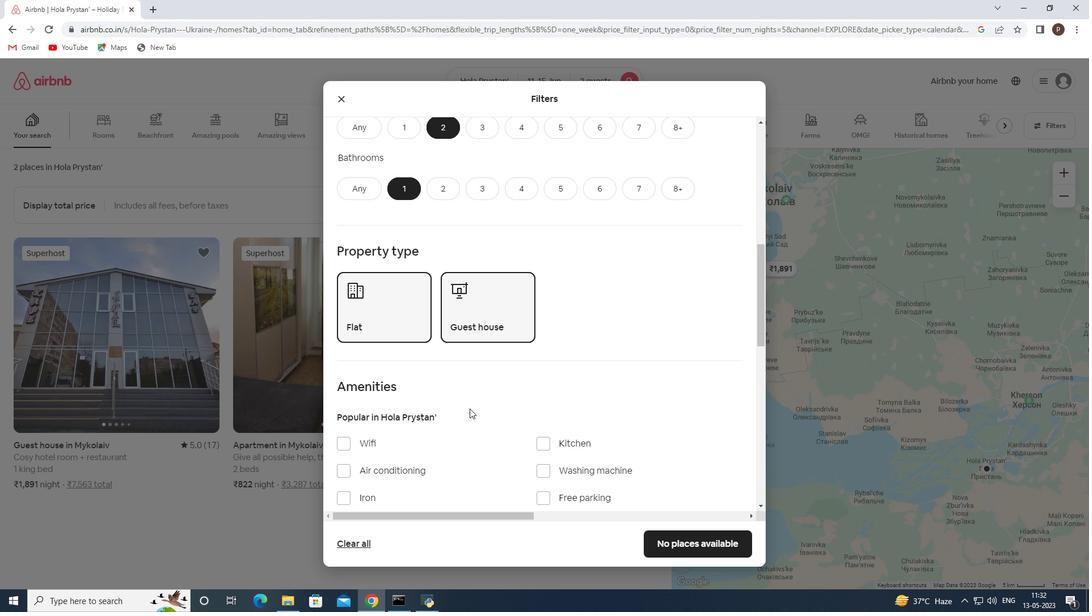 
Action: Mouse scrolled (469, 408) with delta (0, 0)
Screenshot: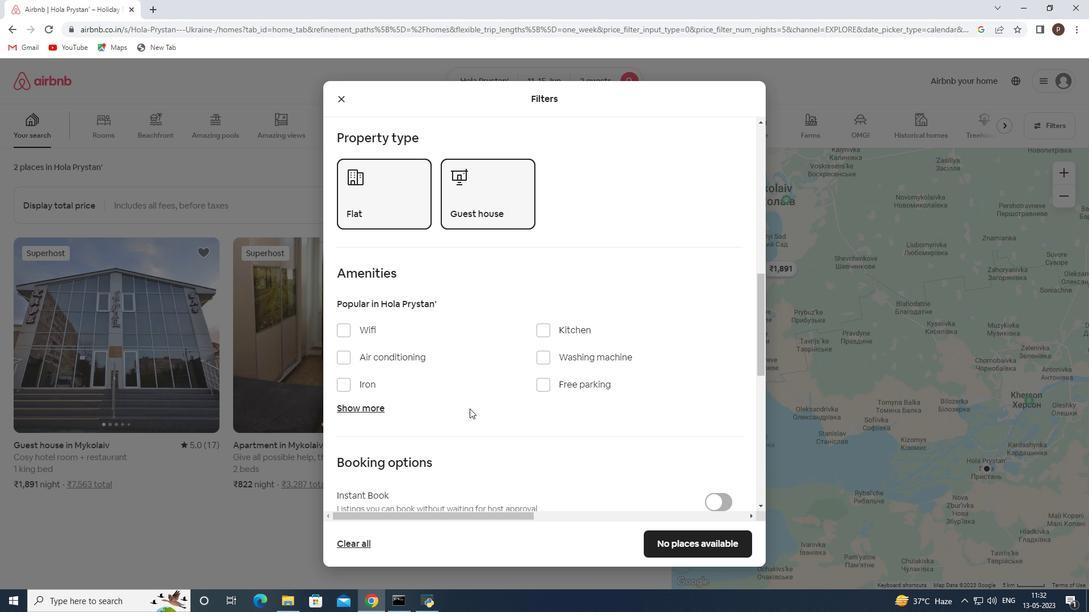 
Action: Mouse moved to (502, 403)
Screenshot: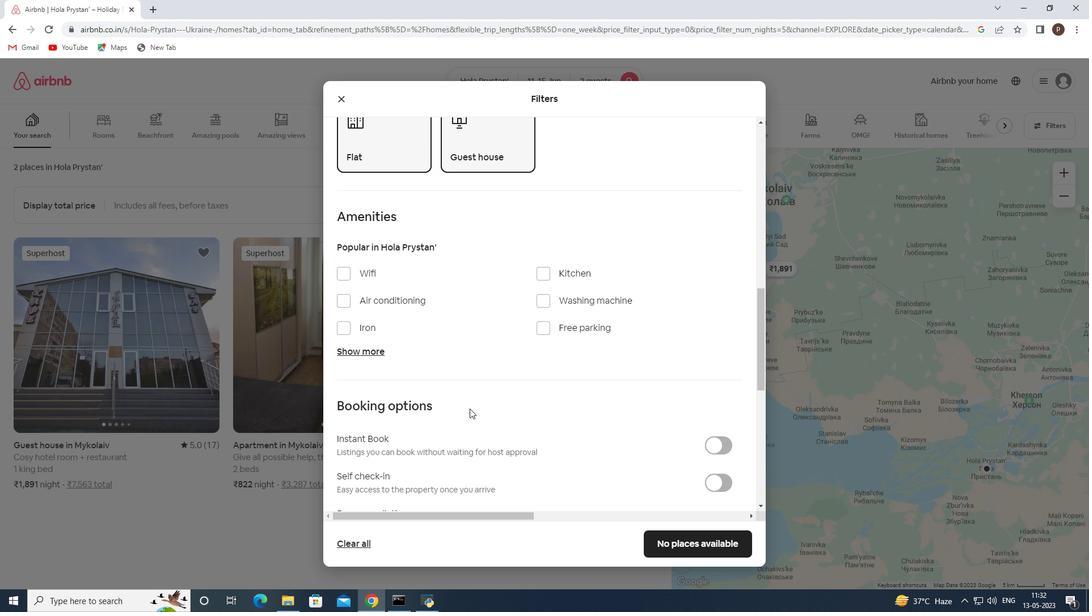 
Action: Mouse scrolled (502, 403) with delta (0, 0)
Screenshot: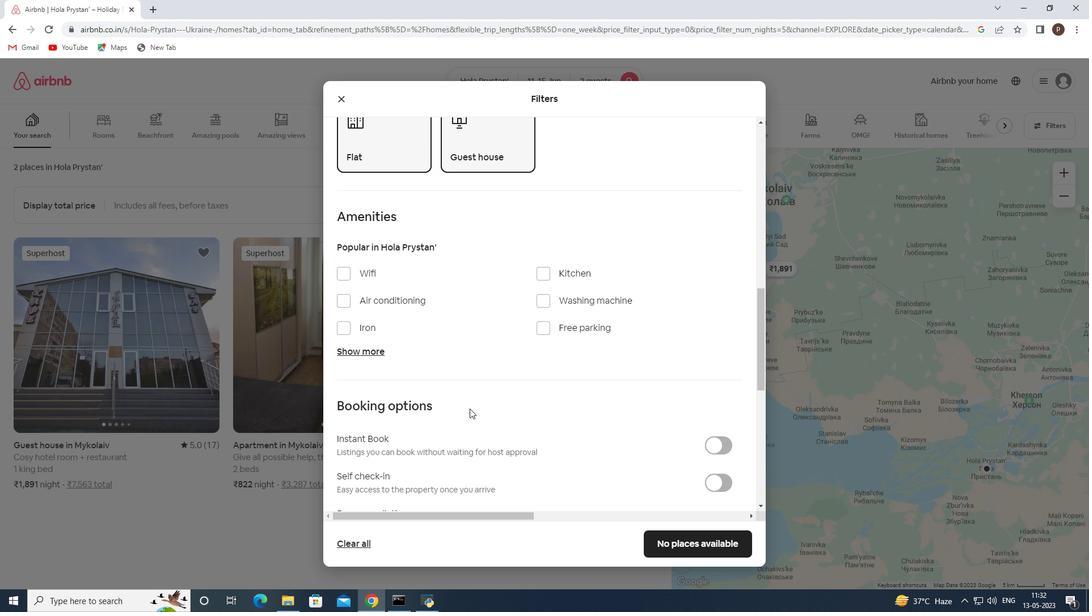 
Action: Mouse moved to (503, 403)
Screenshot: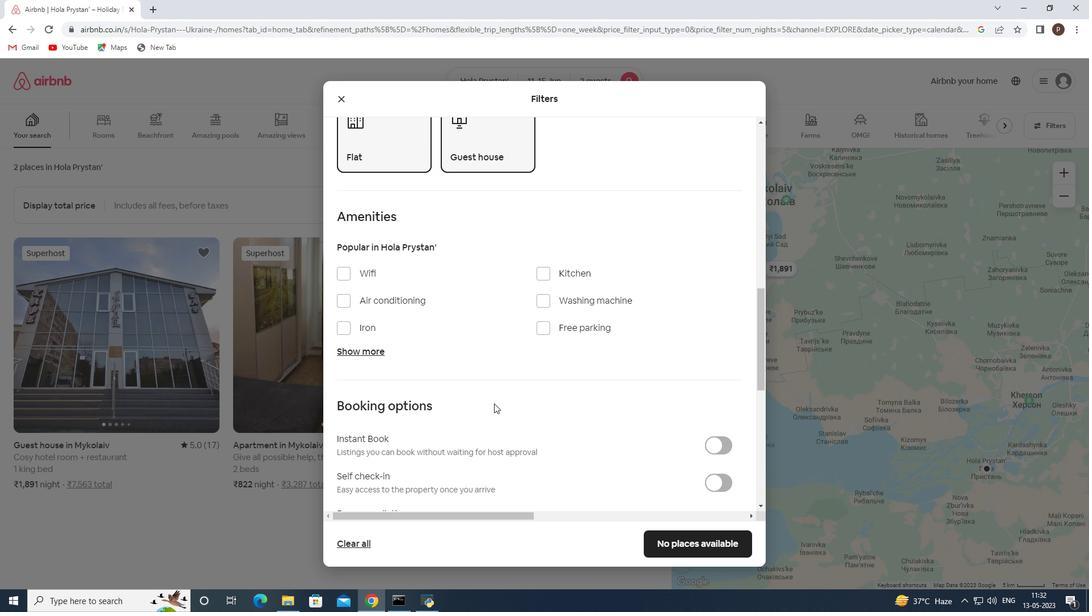 
Action: Mouse scrolled (503, 403) with delta (0, 0)
Screenshot: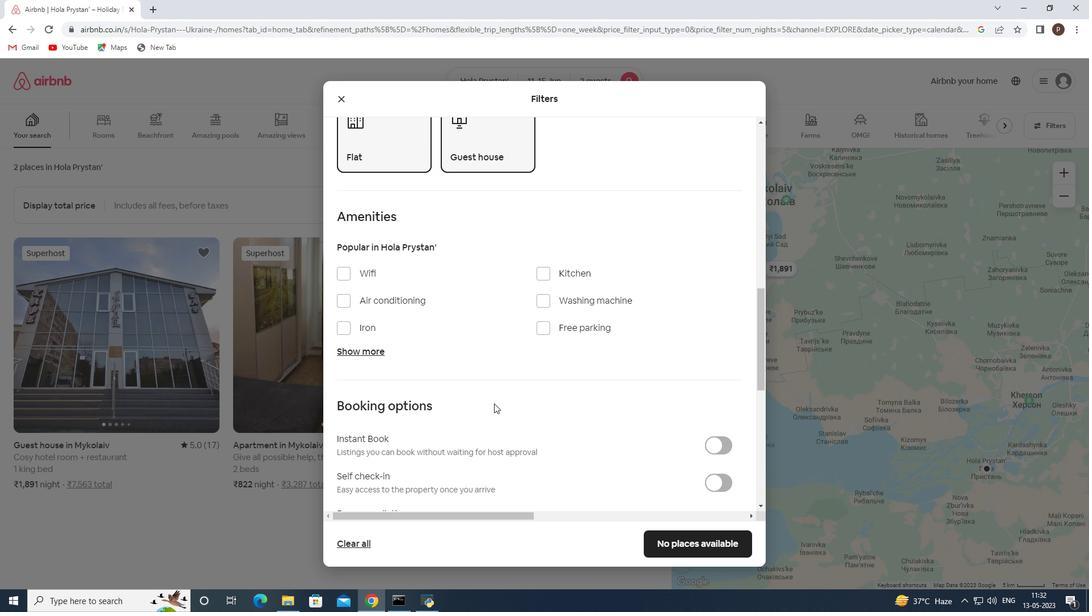 
Action: Mouse moved to (726, 363)
Screenshot: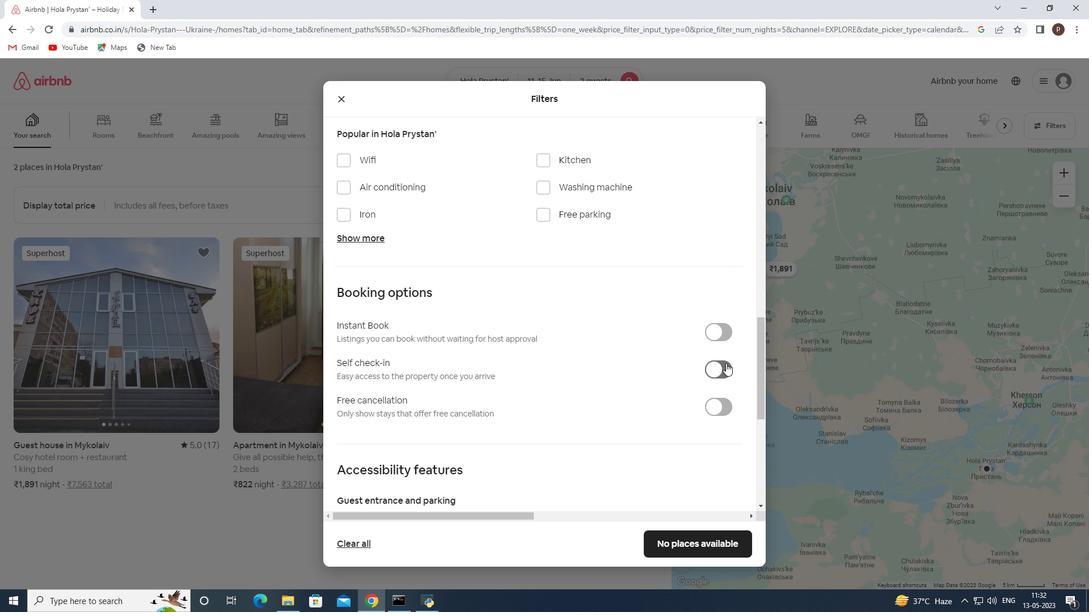 
Action: Mouse pressed left at (726, 363)
Screenshot: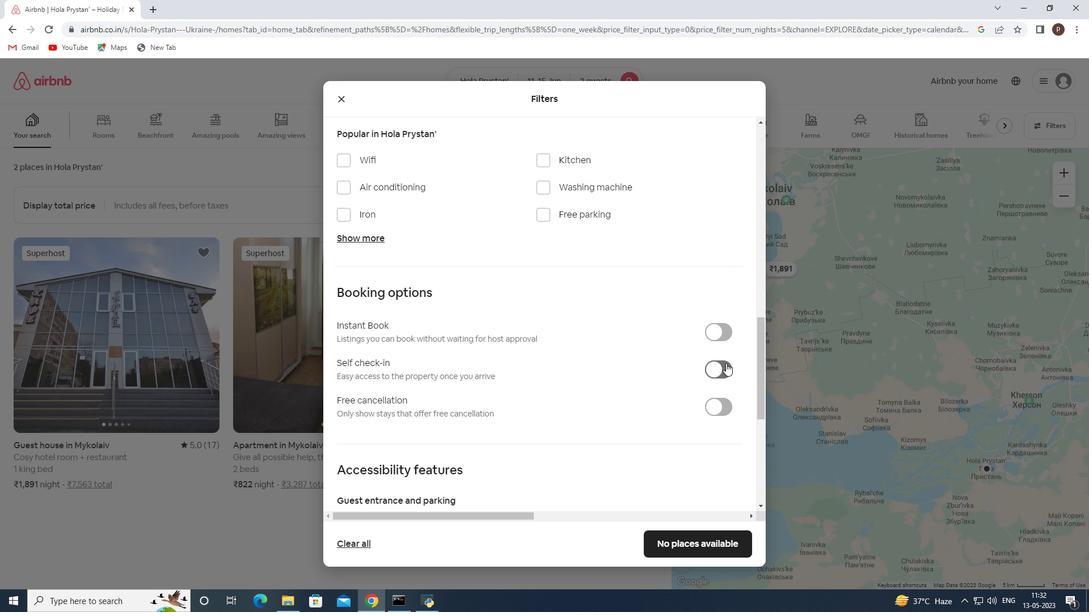 
Action: Mouse moved to (582, 369)
Screenshot: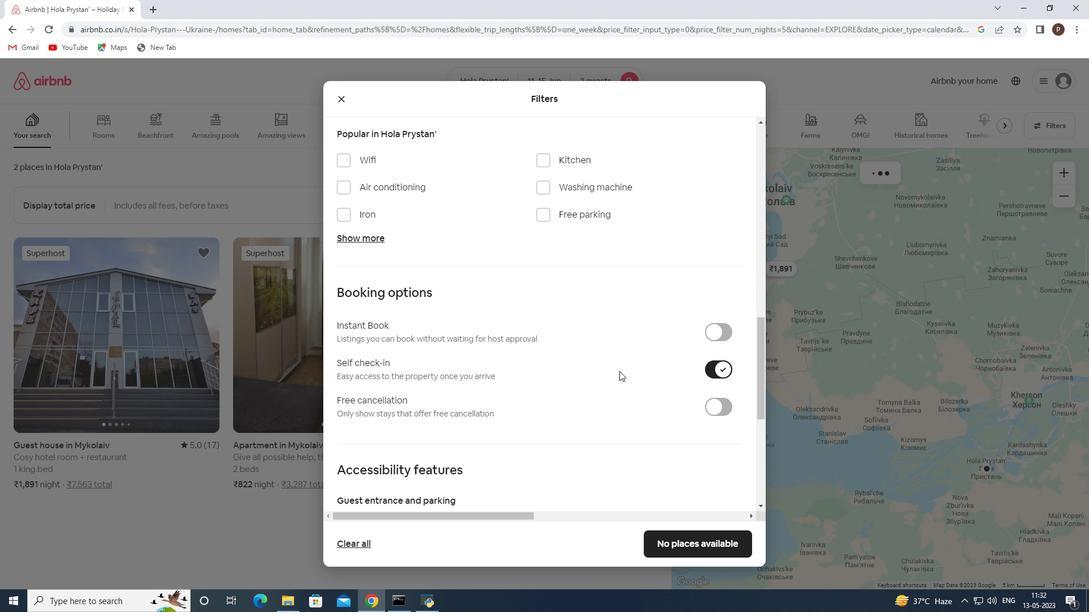 
Action: Mouse scrolled (582, 369) with delta (0, 0)
Screenshot: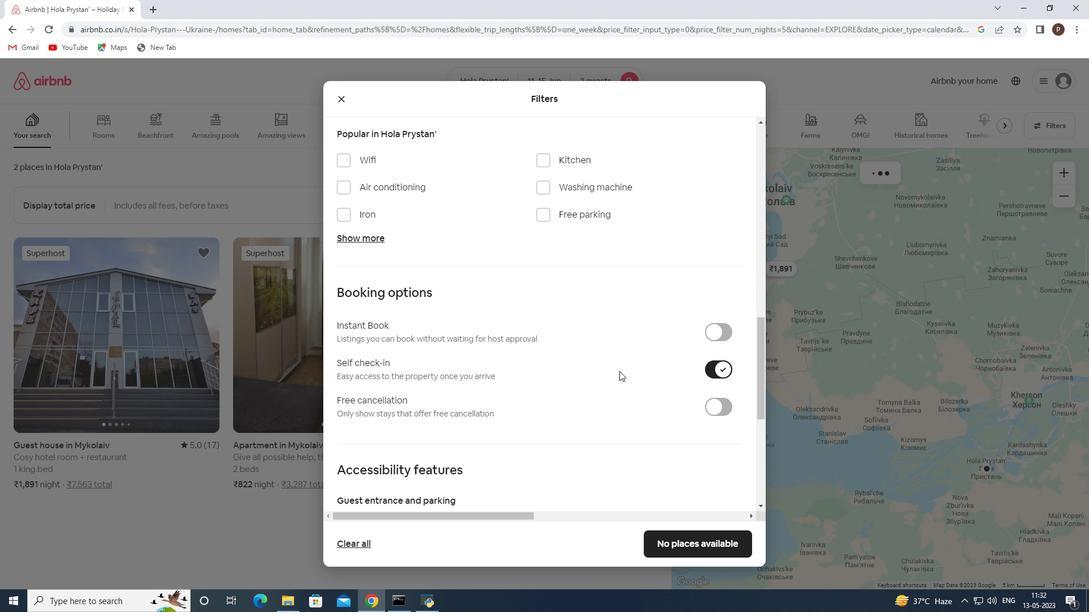 
Action: Mouse scrolled (582, 369) with delta (0, 0)
Screenshot: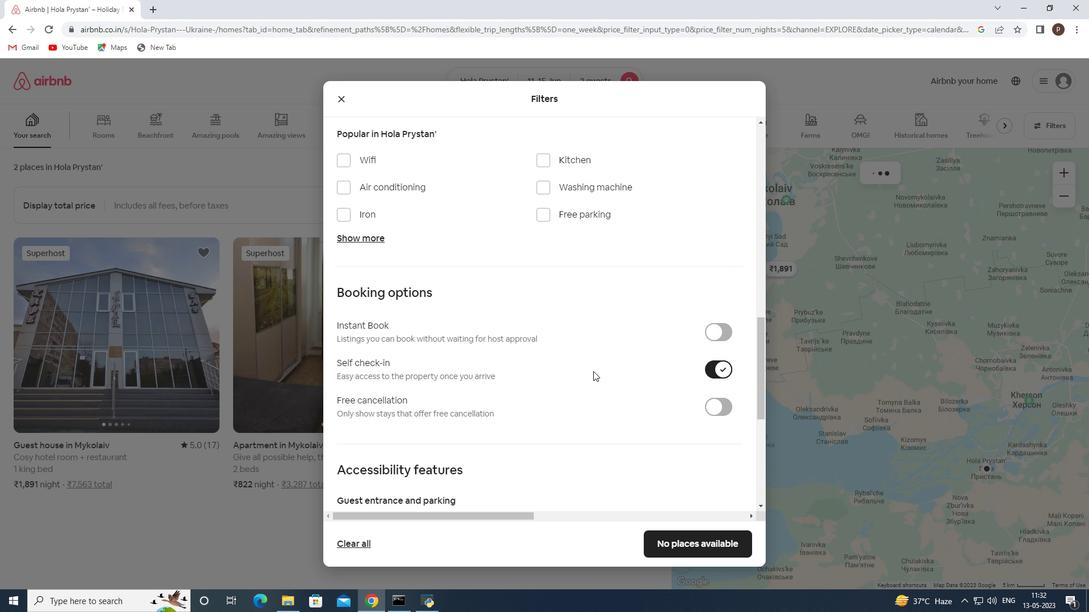 
Action: Mouse scrolled (582, 369) with delta (0, 0)
Screenshot: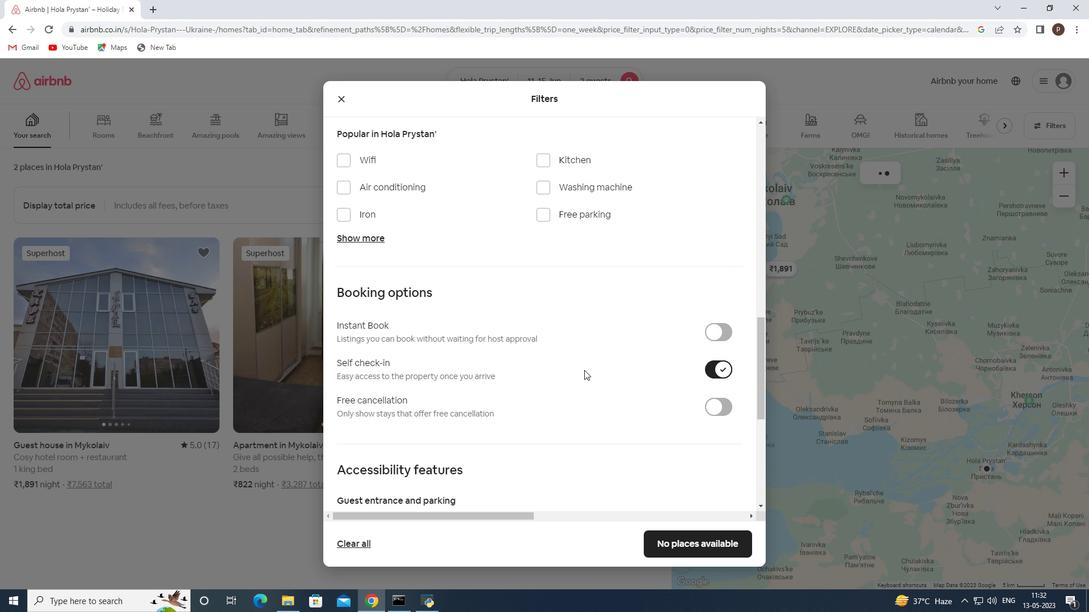 
Action: Mouse scrolled (582, 369) with delta (0, 0)
Screenshot: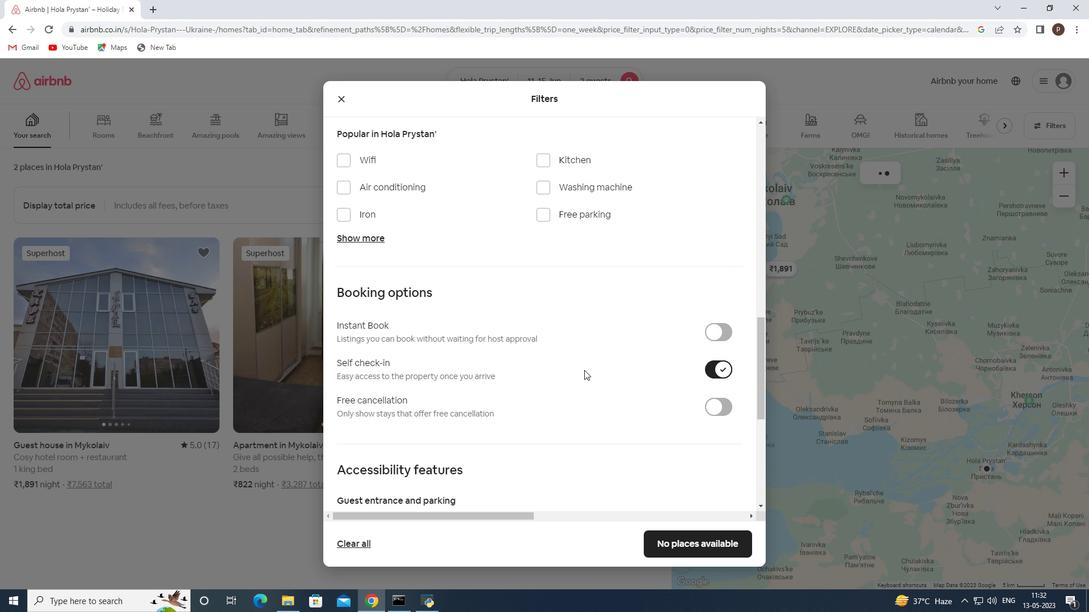 
Action: Mouse scrolled (582, 369) with delta (0, 0)
Screenshot: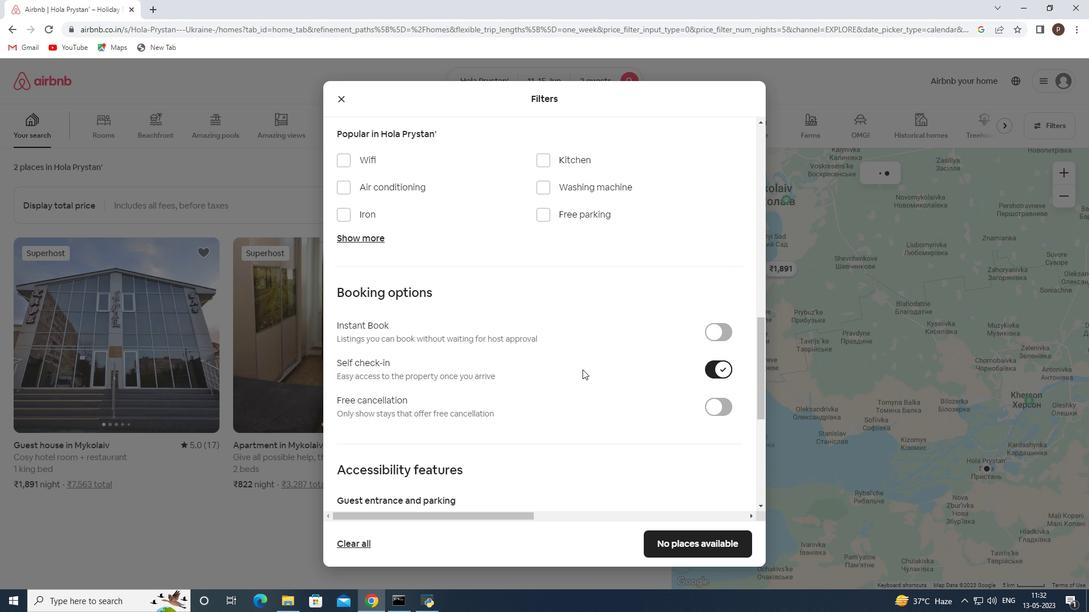 
Action: Mouse moved to (559, 363)
Screenshot: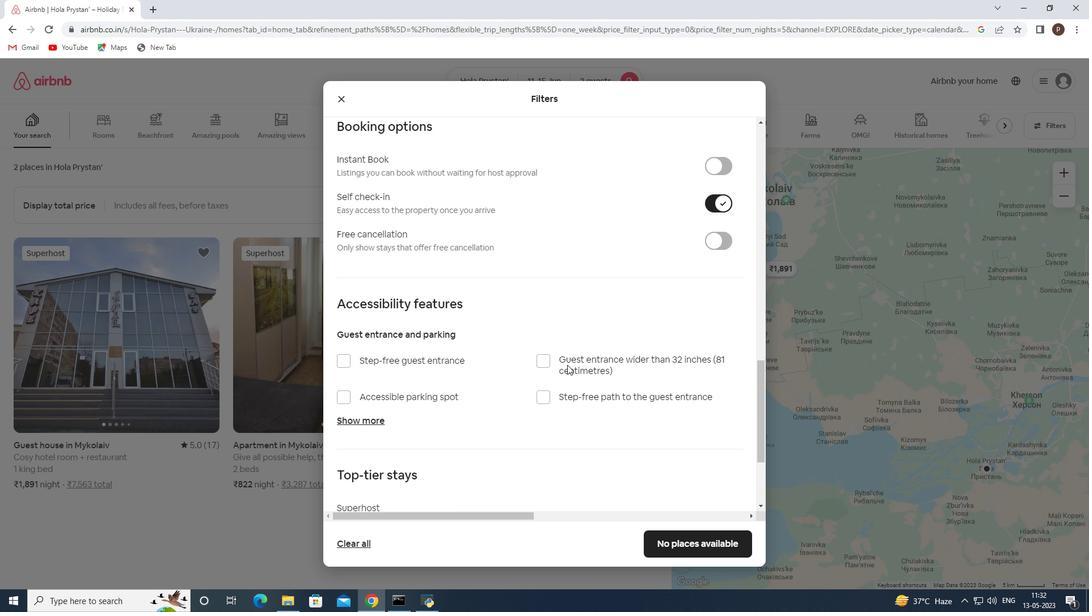 
Action: Mouse scrolled (559, 362) with delta (0, 0)
Screenshot: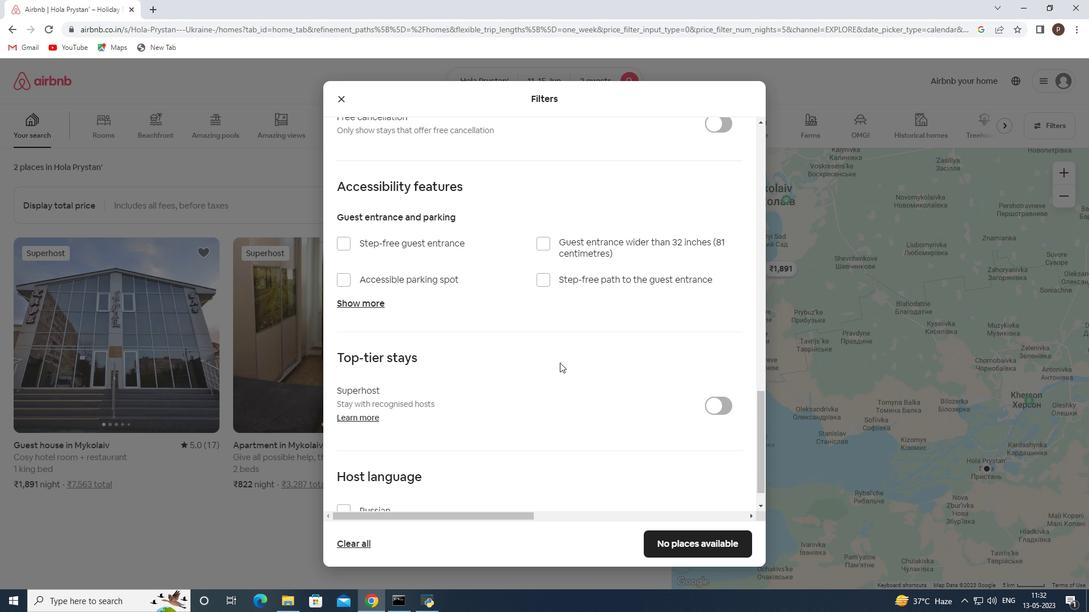 
Action: Mouse scrolled (559, 362) with delta (0, 0)
Screenshot: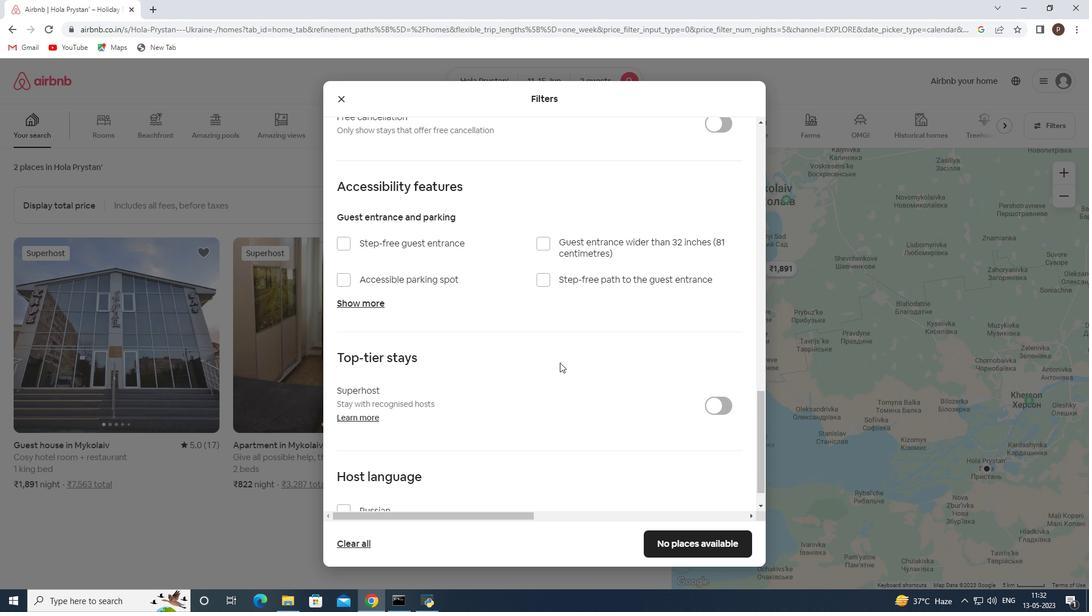 
Action: Mouse scrolled (559, 362) with delta (0, 0)
Screenshot: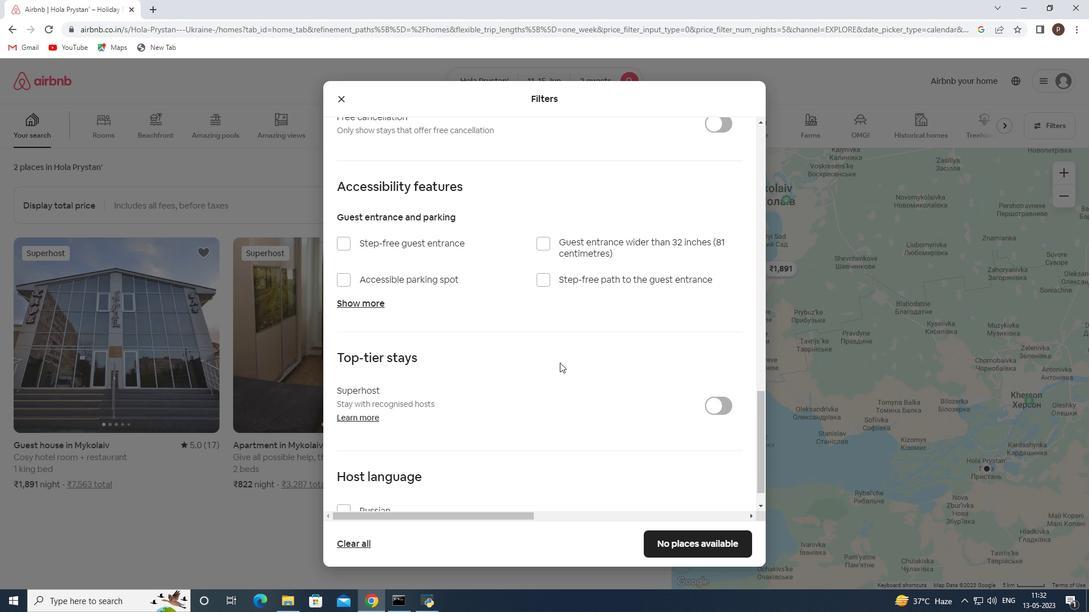 
Action: Mouse scrolled (559, 362) with delta (0, 0)
Screenshot: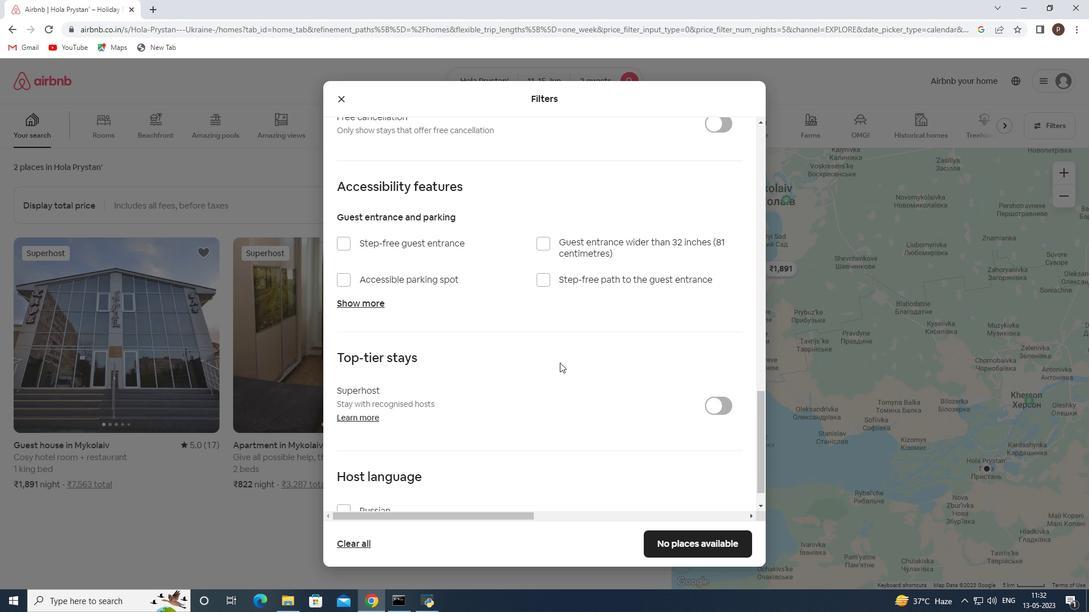 
Action: Mouse scrolled (559, 362) with delta (0, 0)
Screenshot: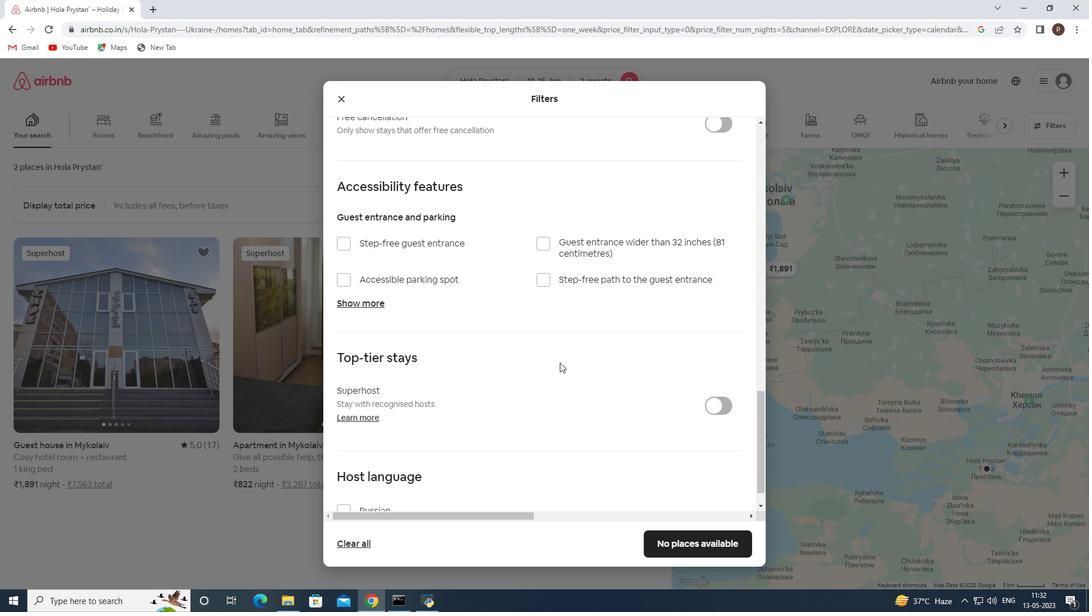 
Action: Mouse scrolled (559, 362) with delta (0, 0)
Screenshot: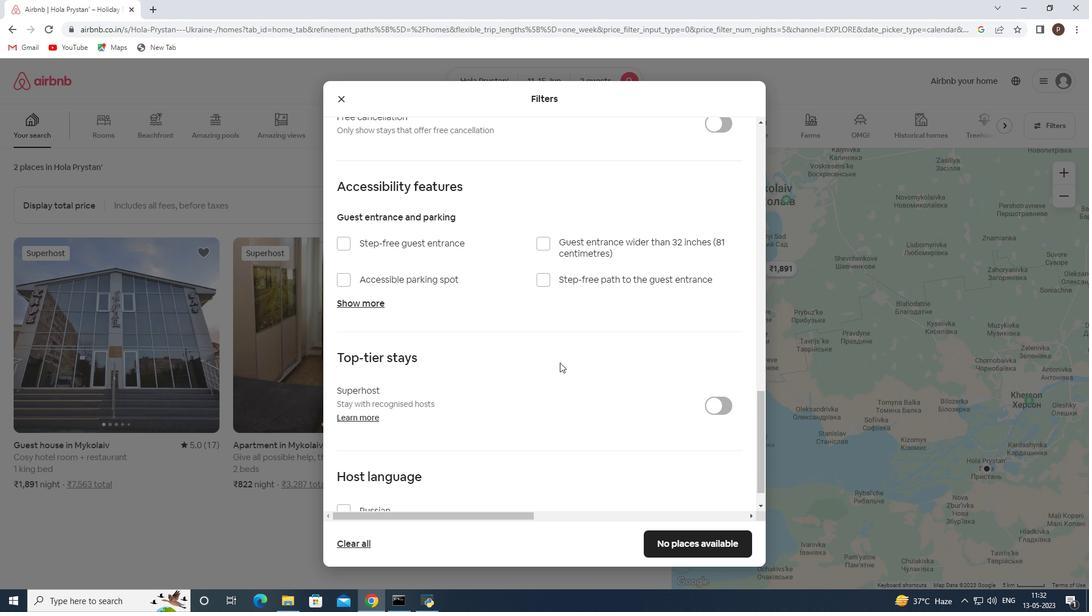 
Action: Mouse scrolled (559, 362) with delta (0, 0)
Screenshot: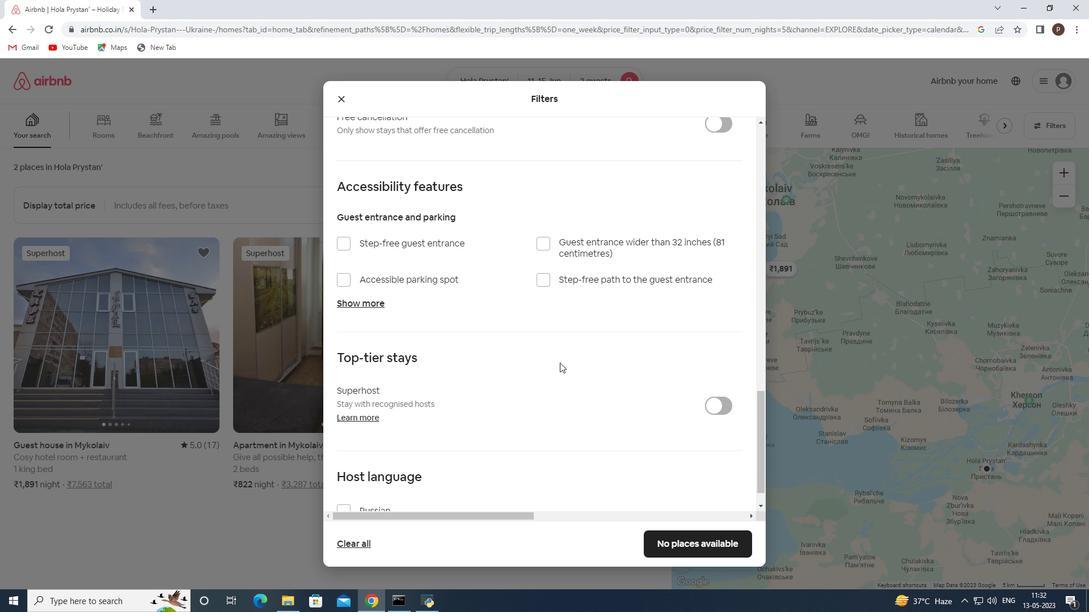 
Action: Mouse moved to (396, 485)
Screenshot: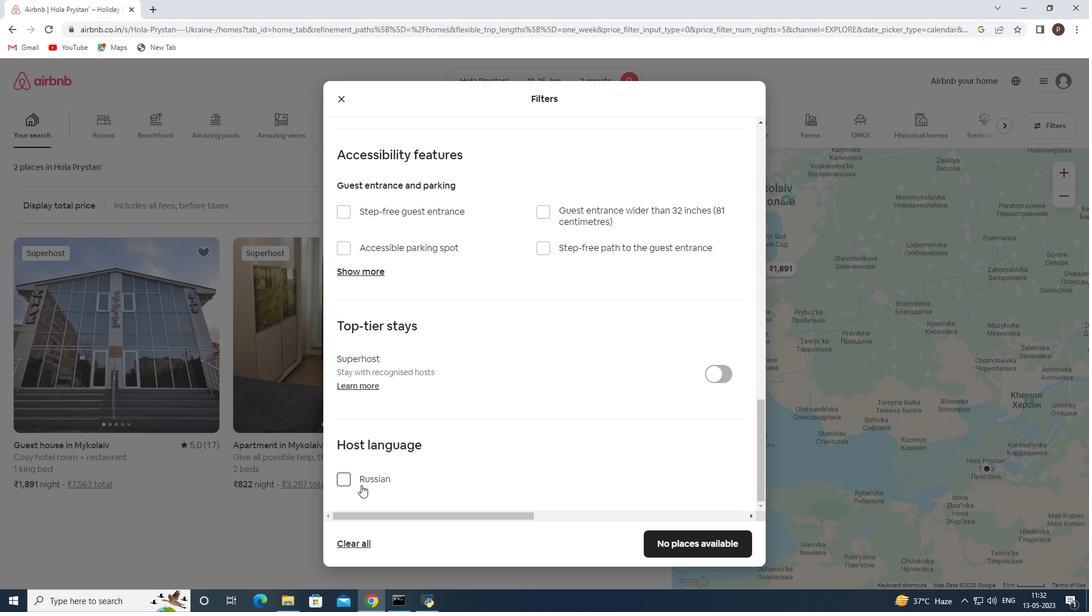 
Action: Mouse scrolled (396, 484) with delta (0, 0)
Screenshot: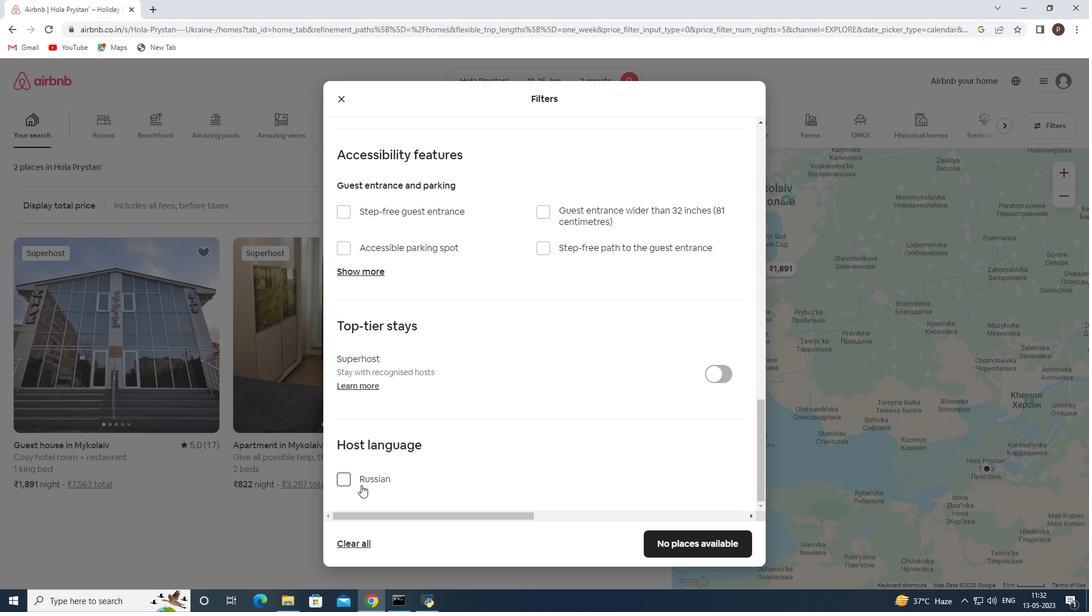 
Action: Mouse moved to (407, 486)
Screenshot: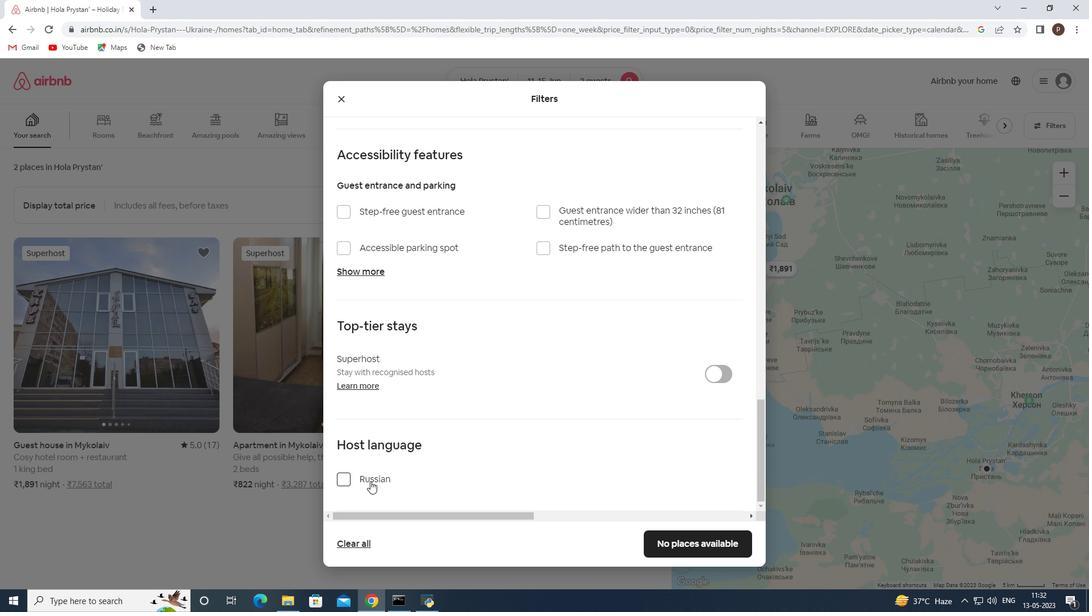 
Action: Mouse scrolled (407, 486) with delta (0, 0)
Screenshot: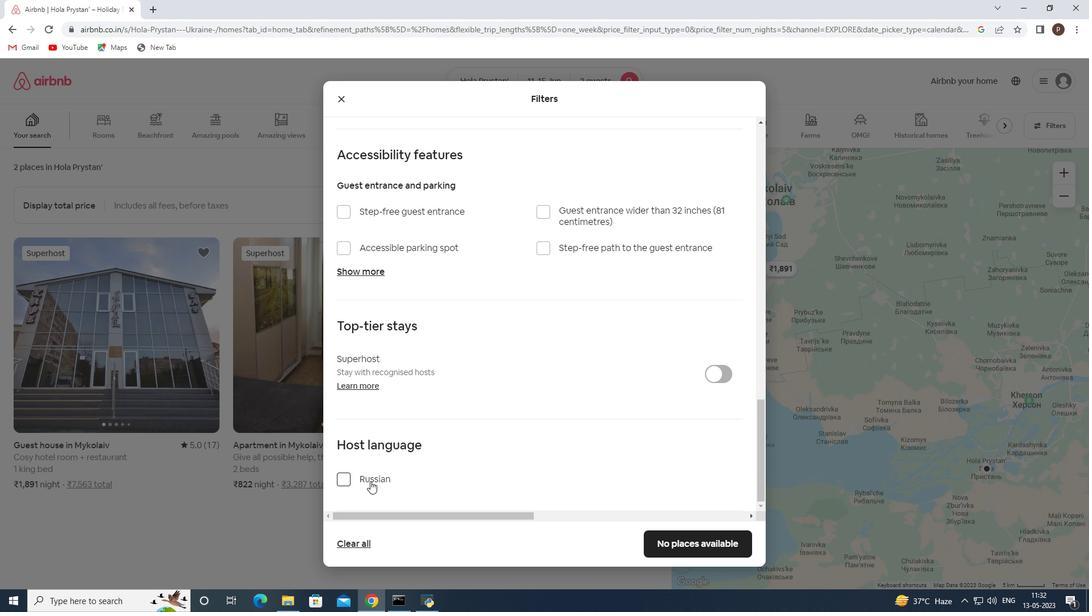 
Action: Mouse moved to (411, 487)
Screenshot: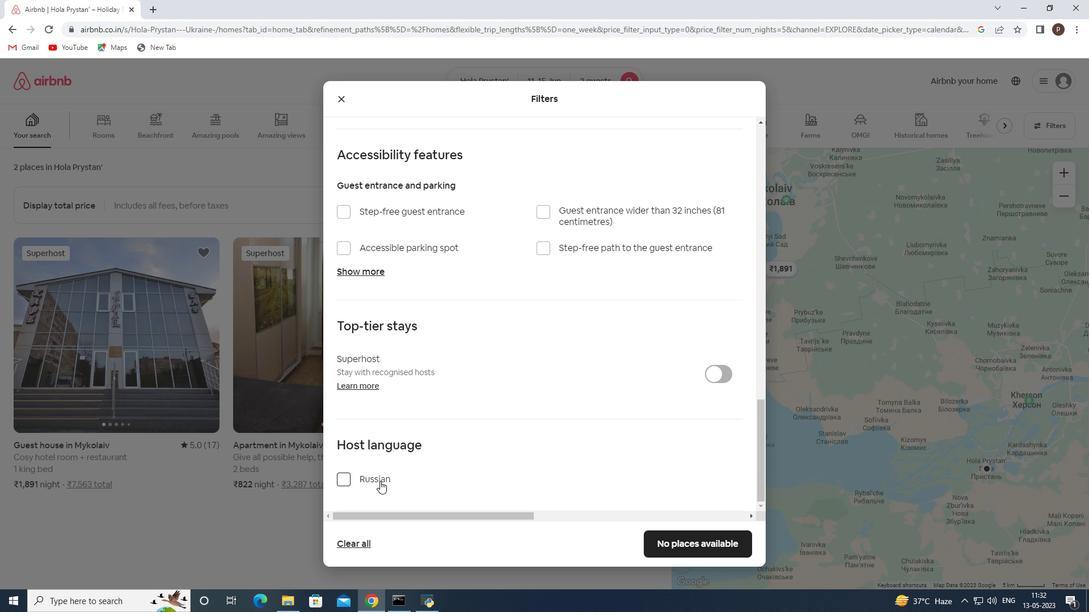 
Action: Mouse scrolled (411, 487) with delta (0, 0)
Screenshot: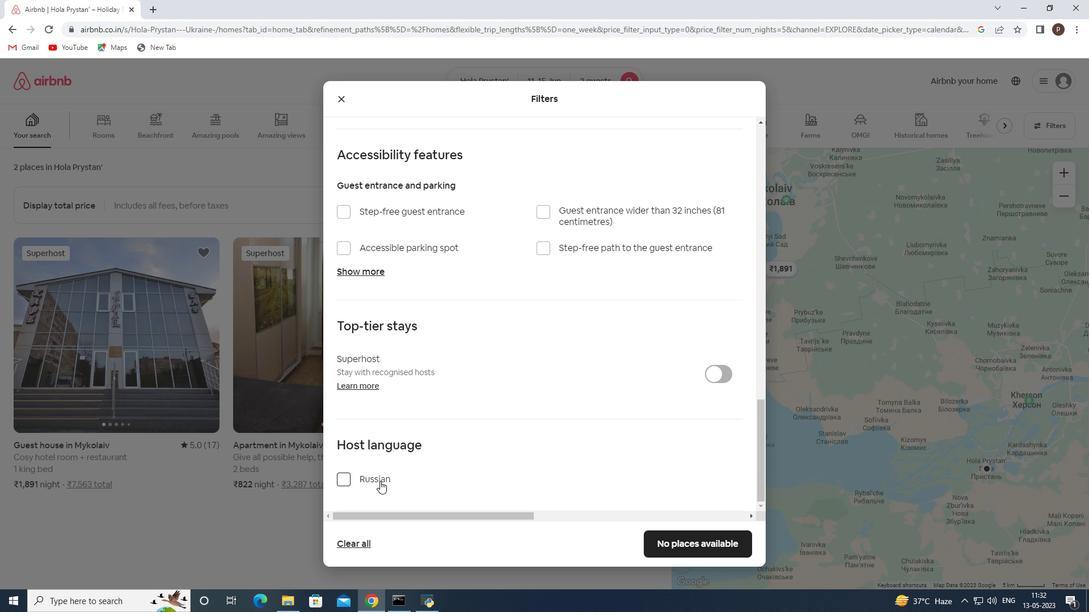 
Action: Mouse moved to (426, 487)
Screenshot: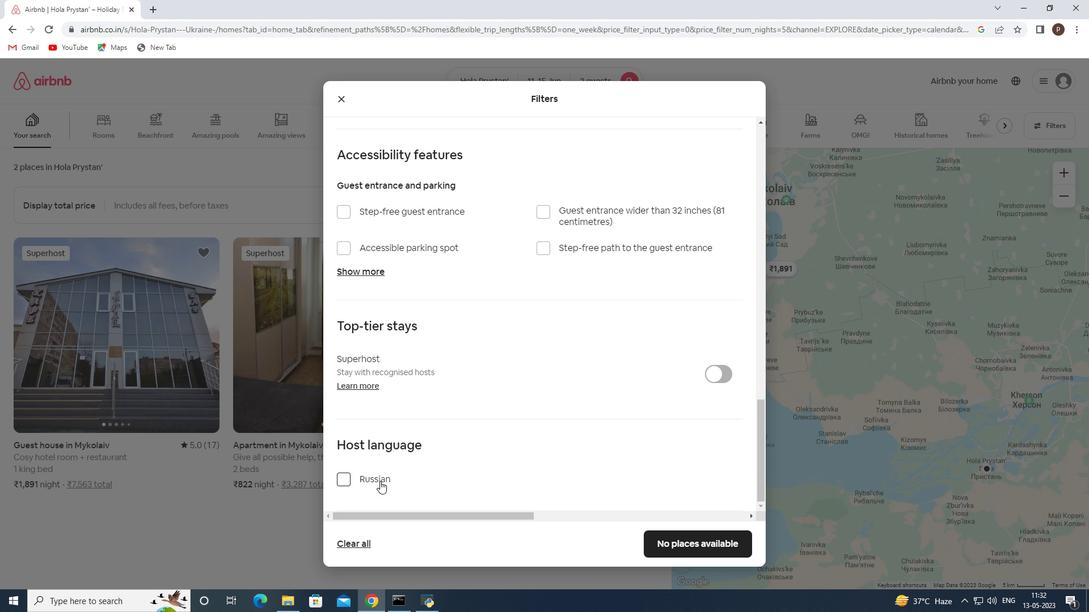 
Action: Mouse scrolled (426, 487) with delta (0, 0)
Screenshot: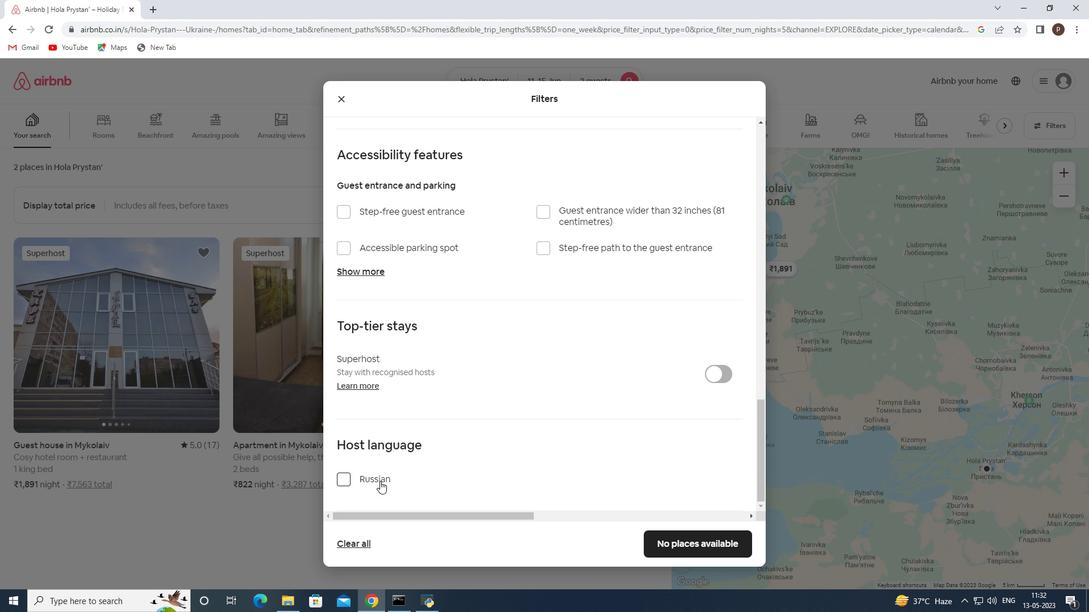 
Action: Mouse moved to (698, 538)
Screenshot: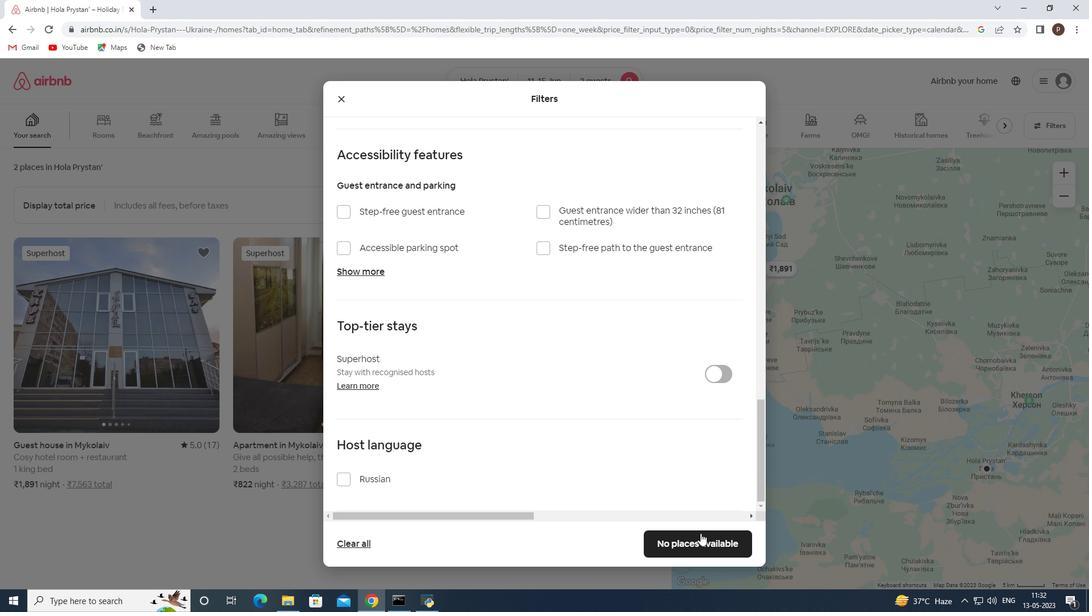 
Action: Mouse pressed left at (698, 538)
Screenshot: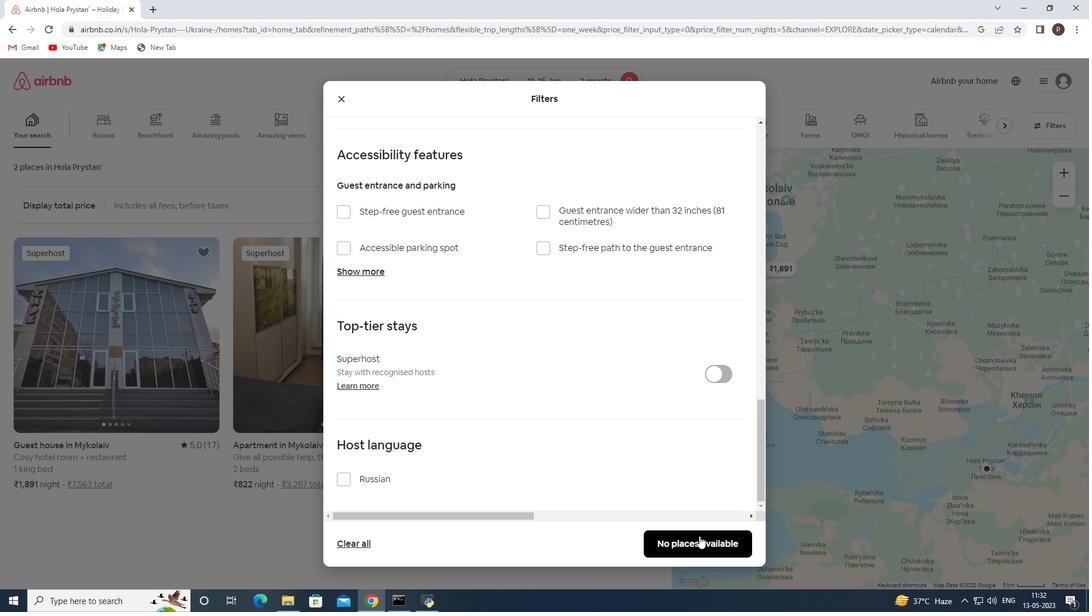 
